 Task: Look for Airbnb options in Denov, Uzbekistan from 12th December, 2023 to 16th December, 2023 for 8 adults. Place can be private room with 8 bedrooms having 8 beds and 8 bathrooms. Property type can be hotel. Amenities needed are: wifi, TV, free parkinig on premises, gym, breakfast.
Action: Mouse moved to (443, 60)
Screenshot: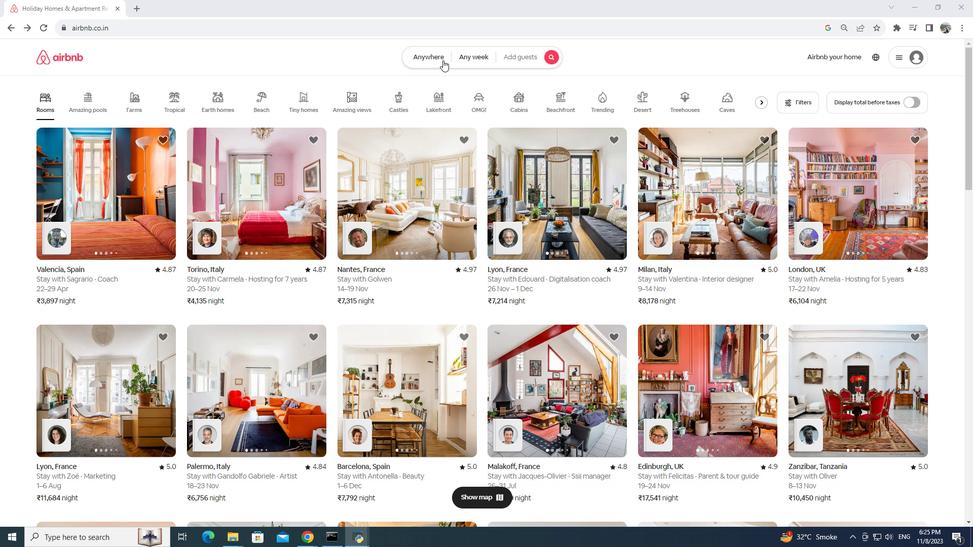 
Action: Mouse pressed left at (443, 60)
Screenshot: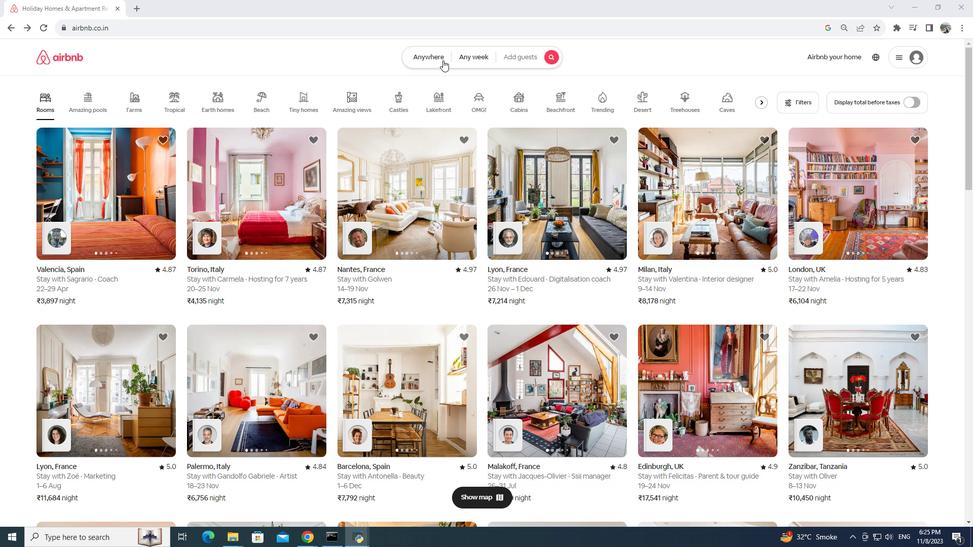 
Action: Mouse moved to (344, 96)
Screenshot: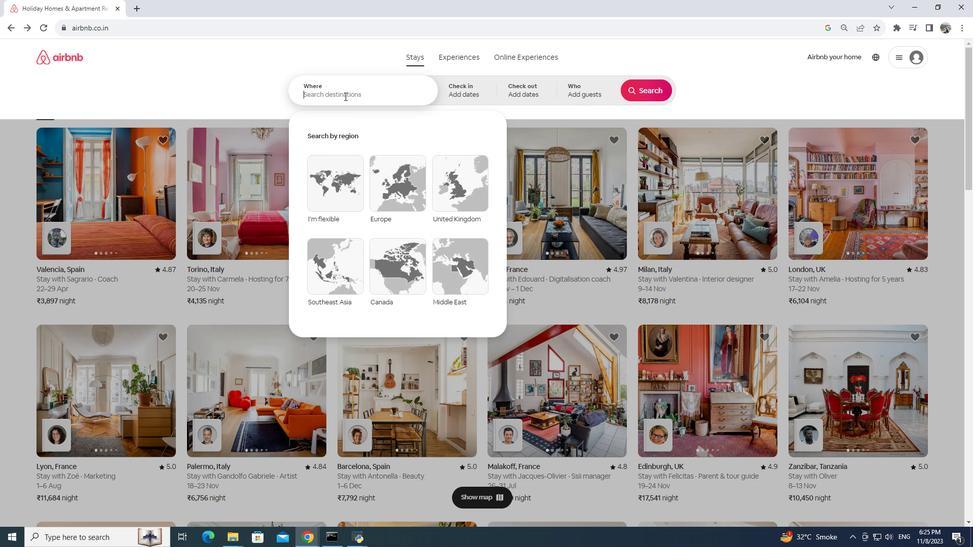 
Action: Mouse pressed left at (344, 96)
Screenshot: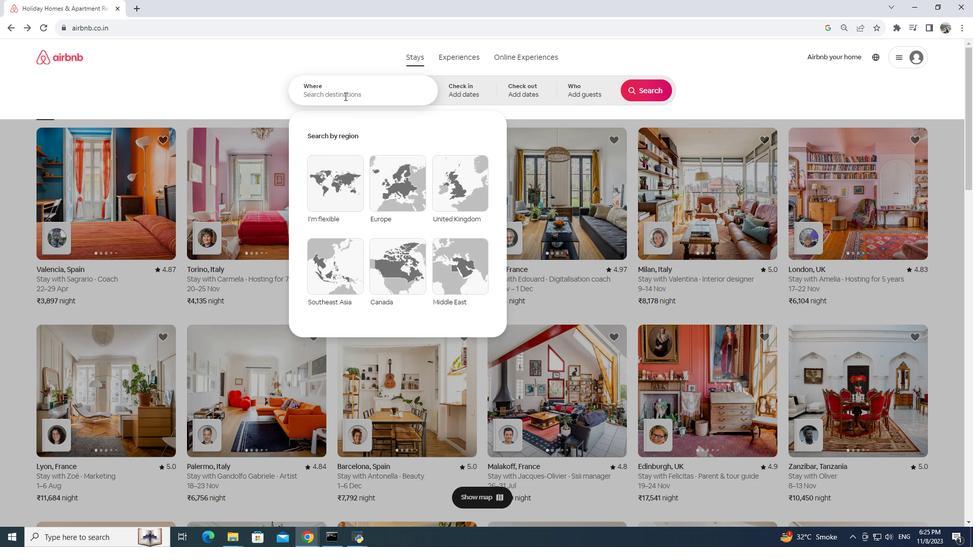 
Action: Mouse moved to (343, 95)
Screenshot: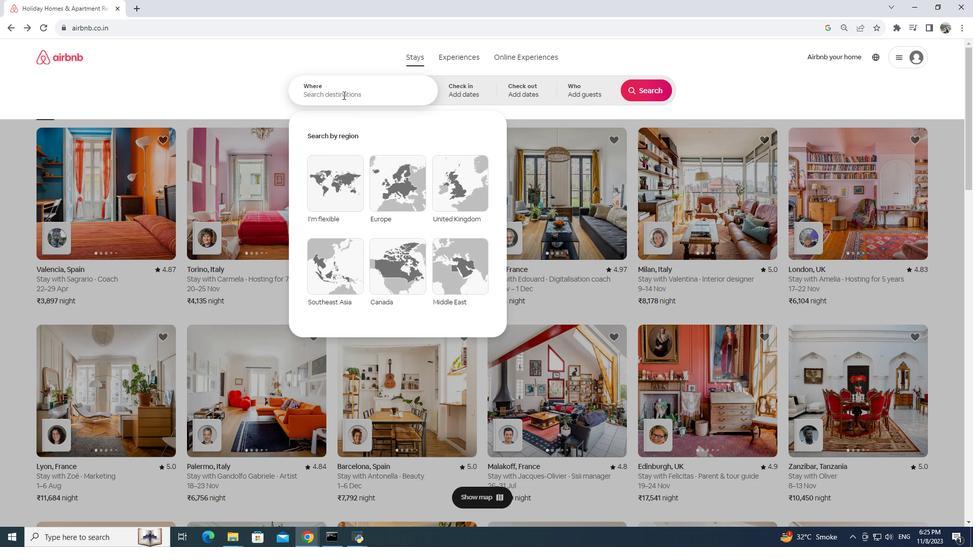 
Action: Key pressed denov,<Key.space>uzd<Key.backspace>bekistan
Screenshot: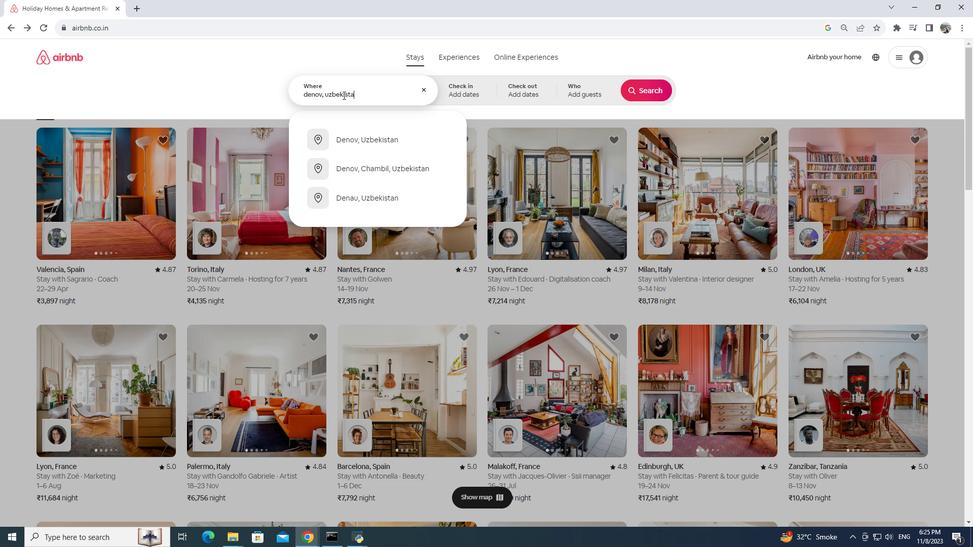 
Action: Mouse moved to (354, 144)
Screenshot: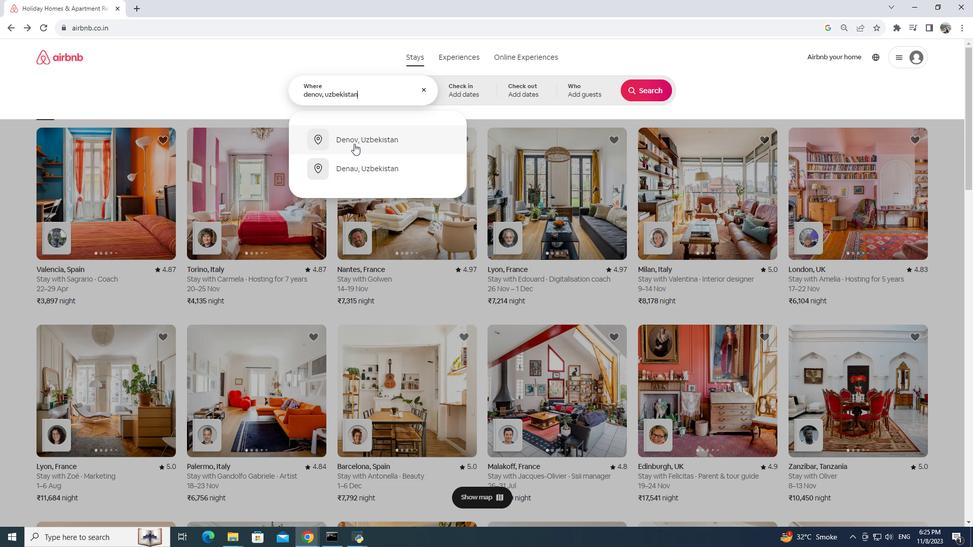 
Action: Mouse pressed left at (354, 144)
Screenshot: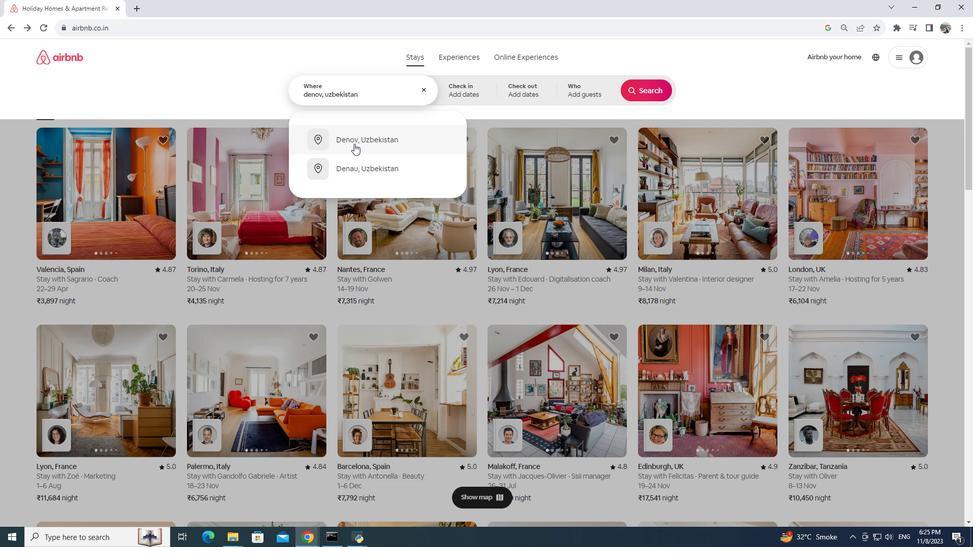 
Action: Mouse moved to (551, 247)
Screenshot: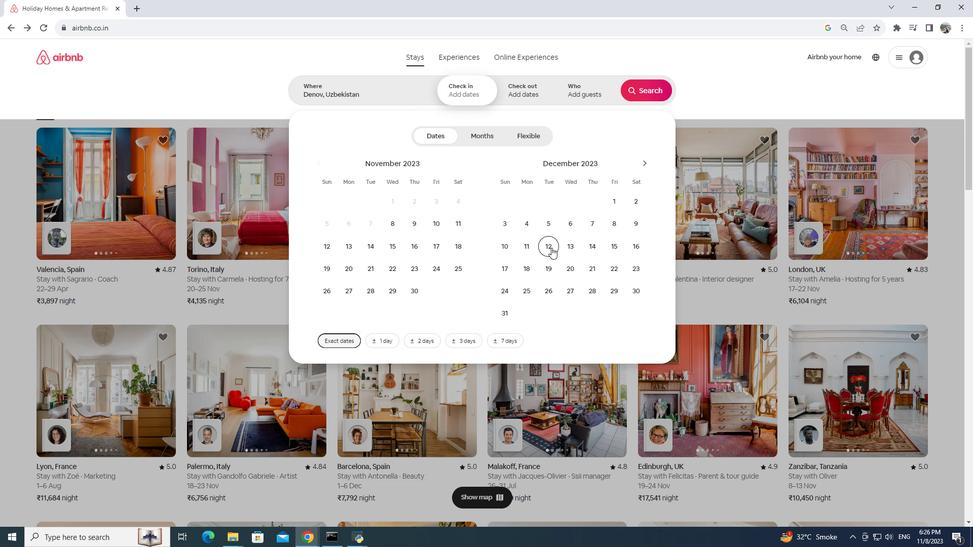 
Action: Mouse pressed left at (551, 247)
Screenshot: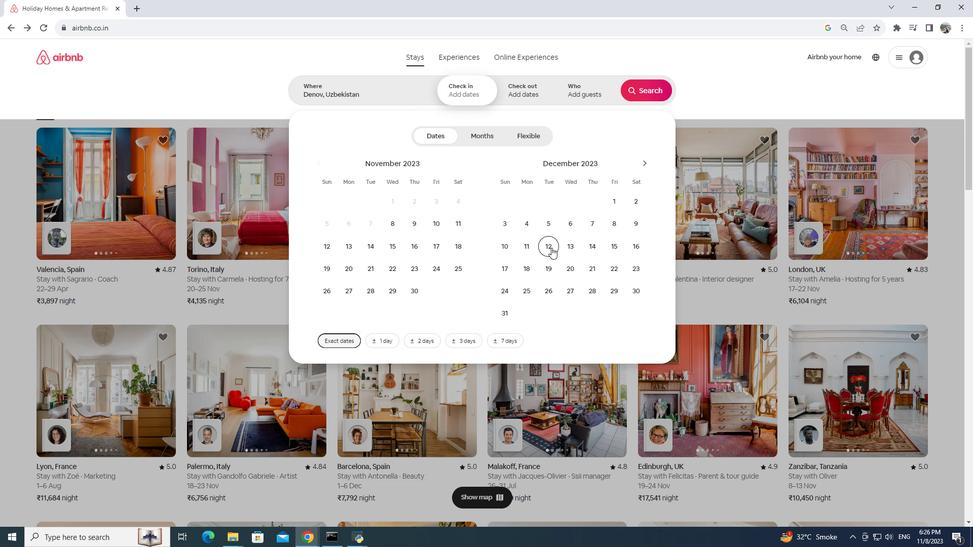 
Action: Mouse moved to (642, 242)
Screenshot: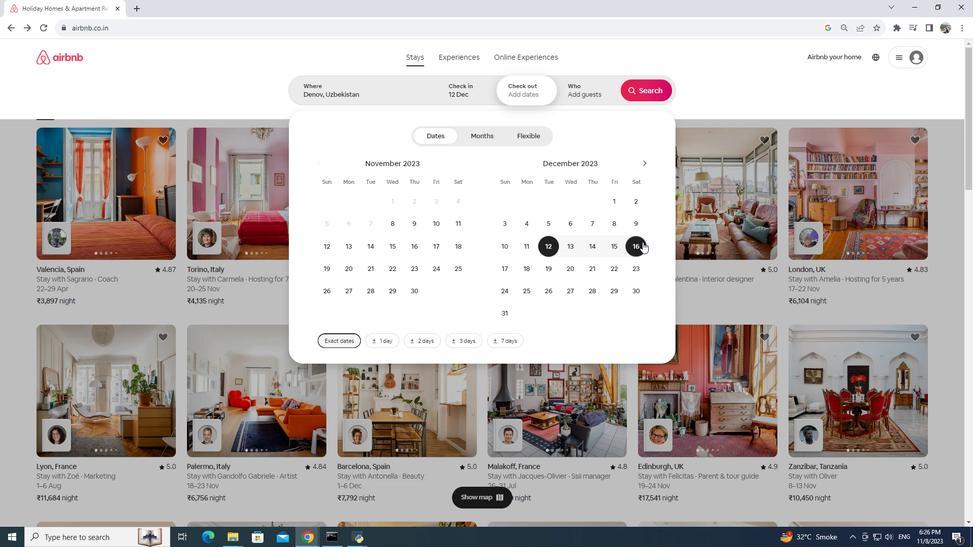 
Action: Mouse pressed left at (642, 242)
Screenshot: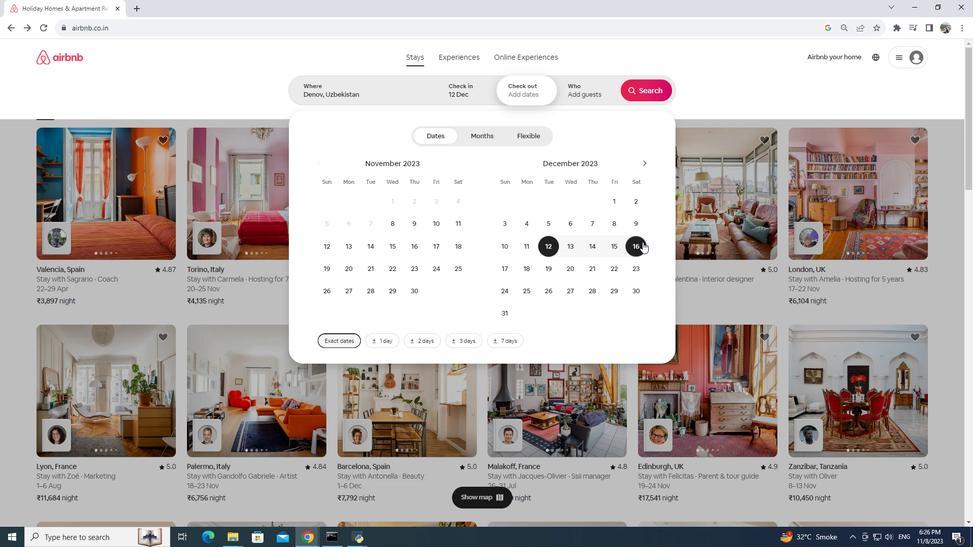 
Action: Mouse moved to (598, 99)
Screenshot: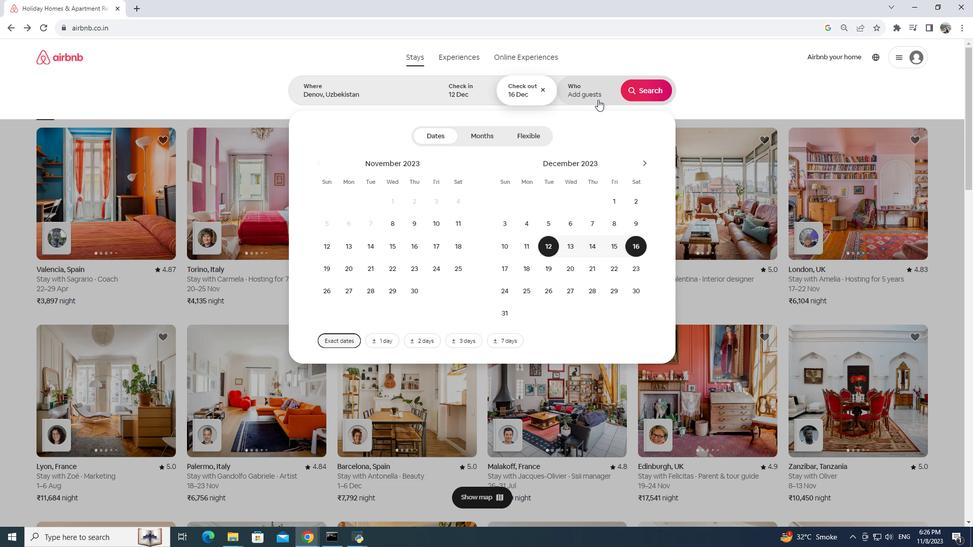 
Action: Mouse pressed left at (598, 99)
Screenshot: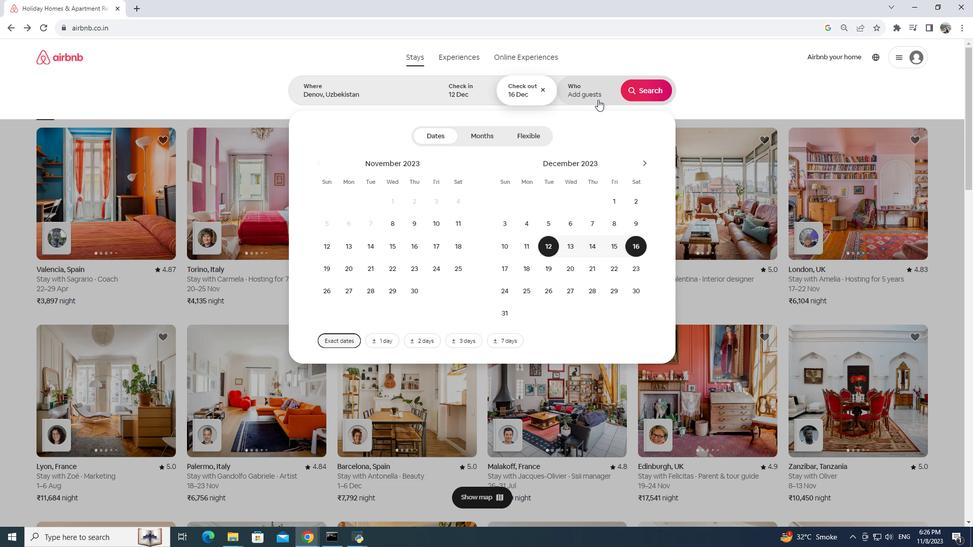 
Action: Mouse moved to (657, 138)
Screenshot: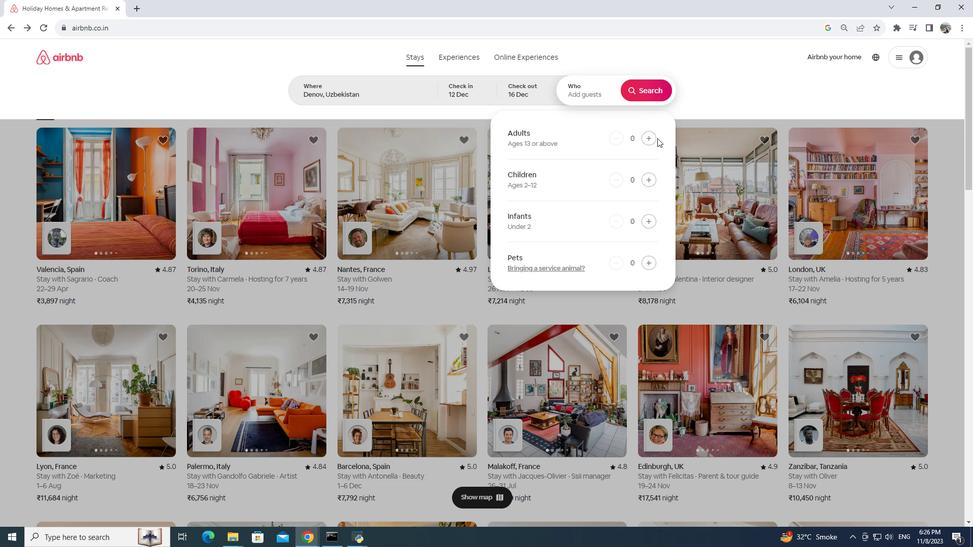 
Action: Mouse pressed left at (657, 138)
Screenshot: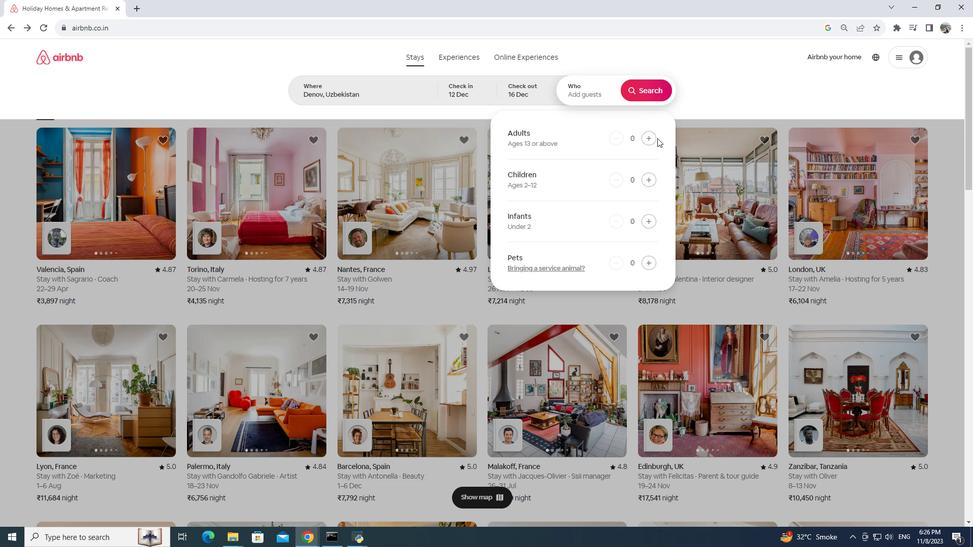 
Action: Mouse pressed left at (657, 138)
Screenshot: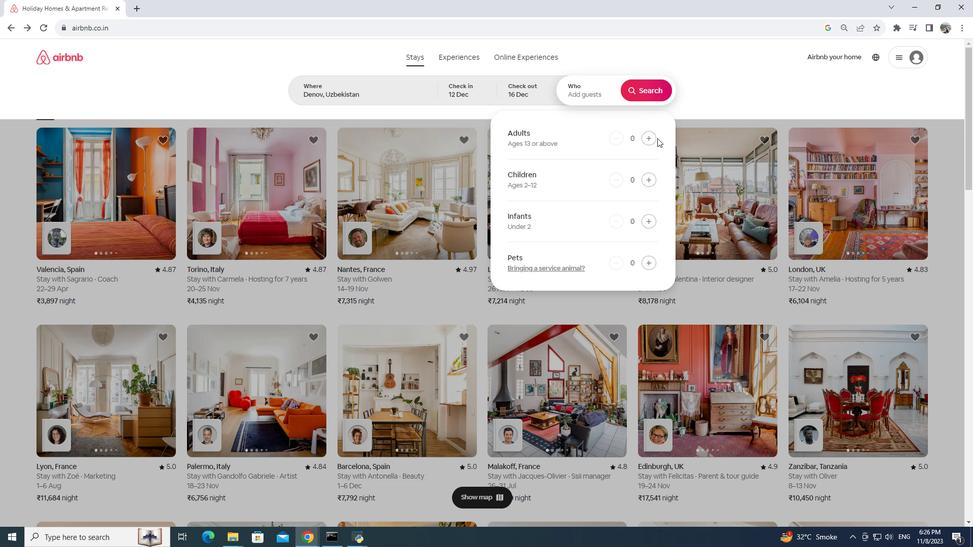 
Action: Mouse moved to (657, 140)
Screenshot: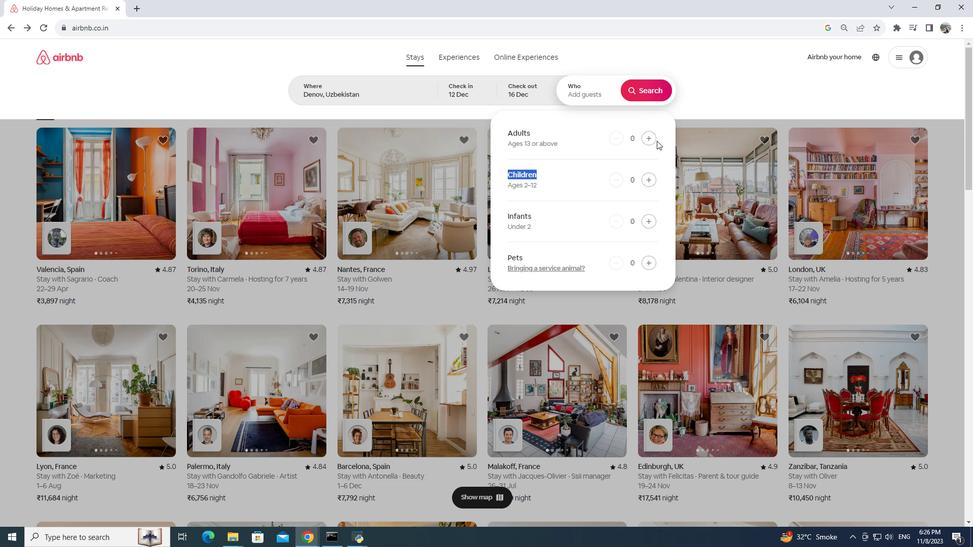 
Action: Mouse pressed left at (657, 140)
Screenshot: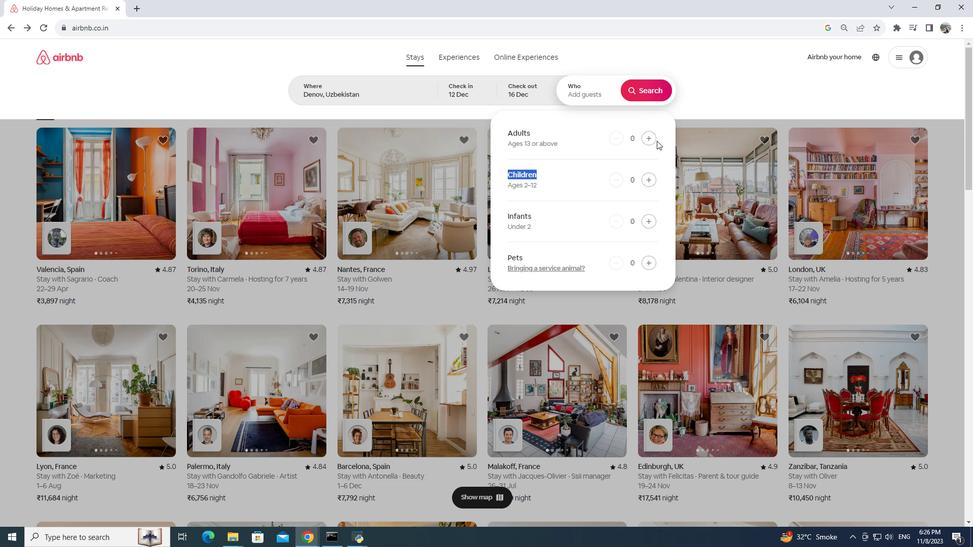 
Action: Mouse moved to (650, 138)
Screenshot: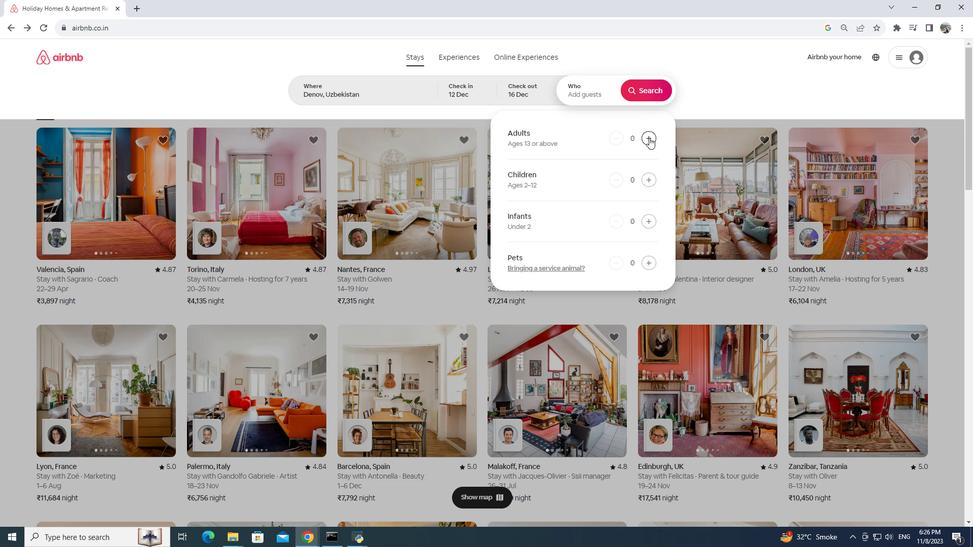 
Action: Mouse pressed left at (650, 138)
Screenshot: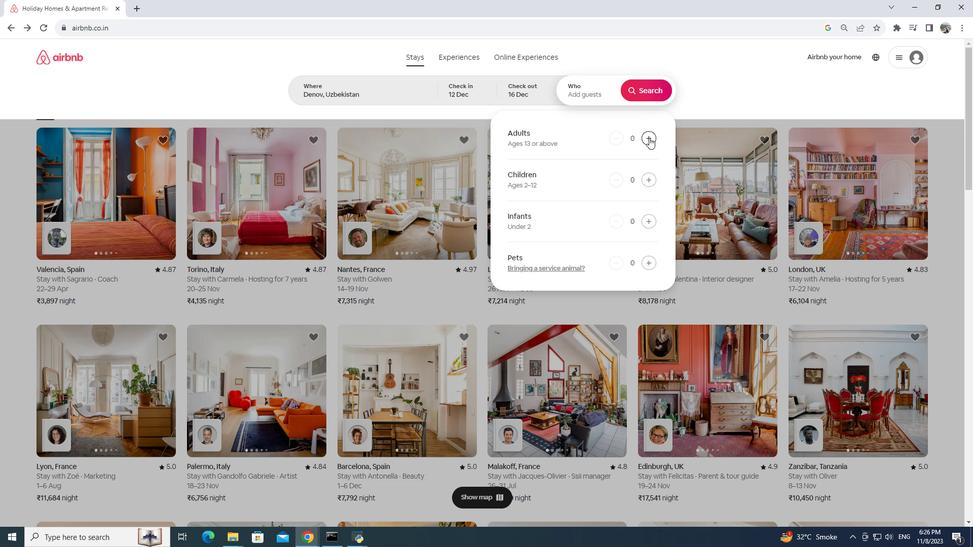
Action: Mouse moved to (649, 137)
Screenshot: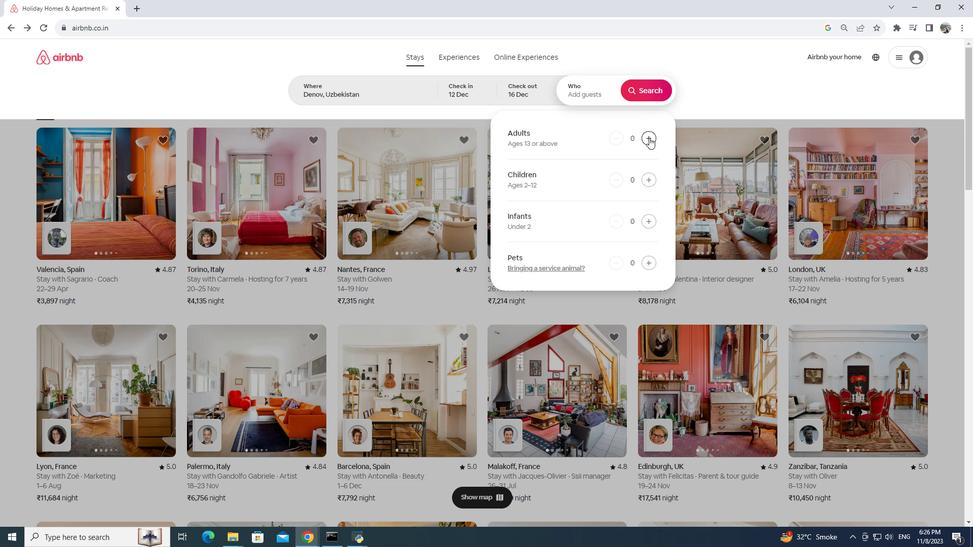 
Action: Mouse pressed left at (649, 137)
Screenshot: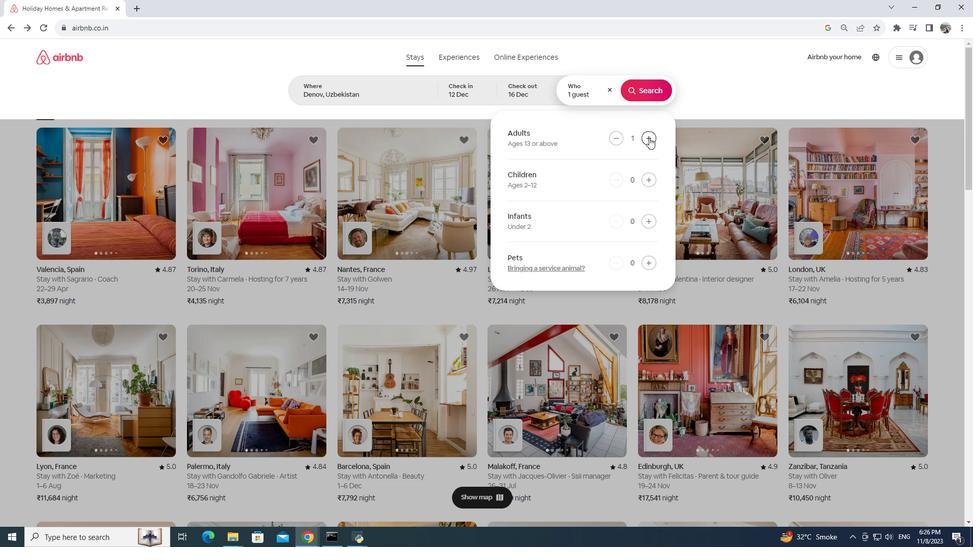 
Action: Mouse moved to (645, 135)
Screenshot: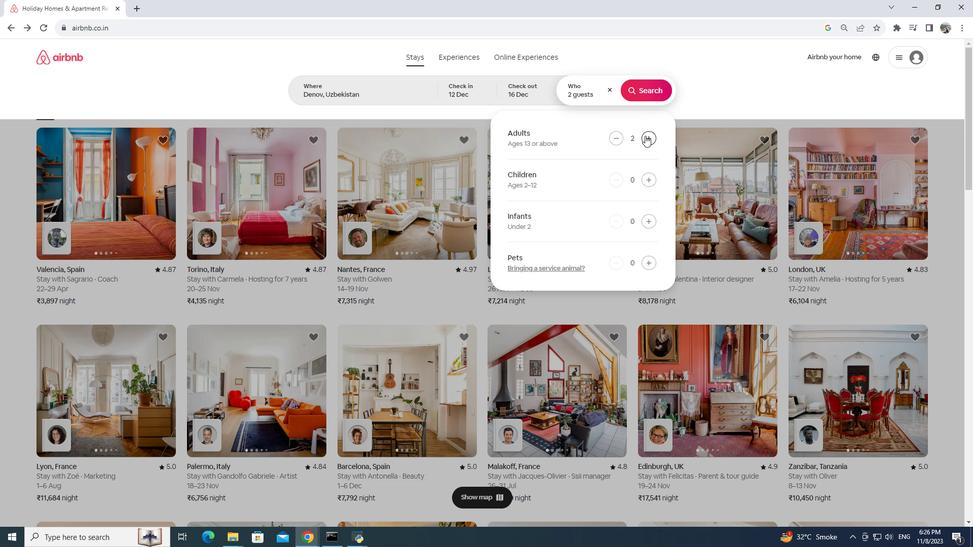 
Action: Mouse pressed left at (645, 135)
Screenshot: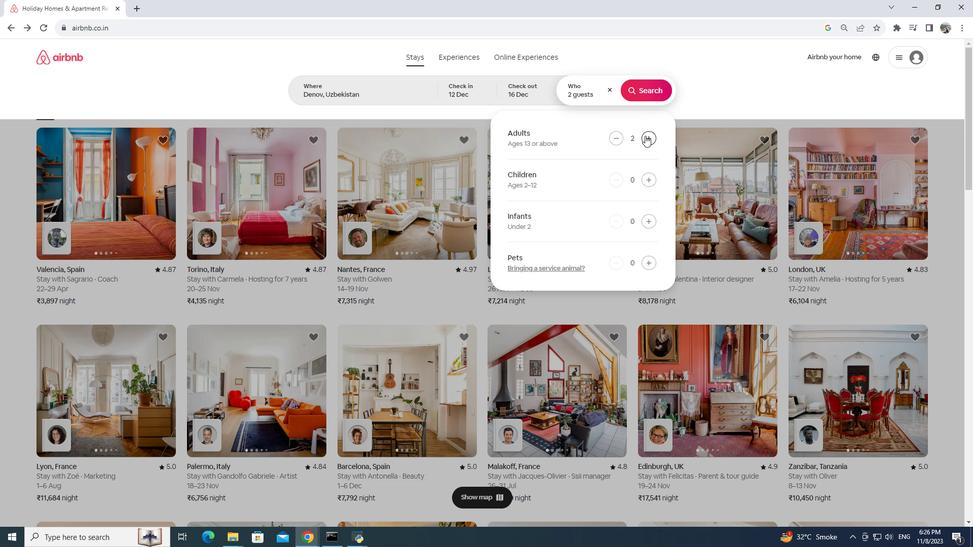 
Action: Mouse moved to (651, 139)
Screenshot: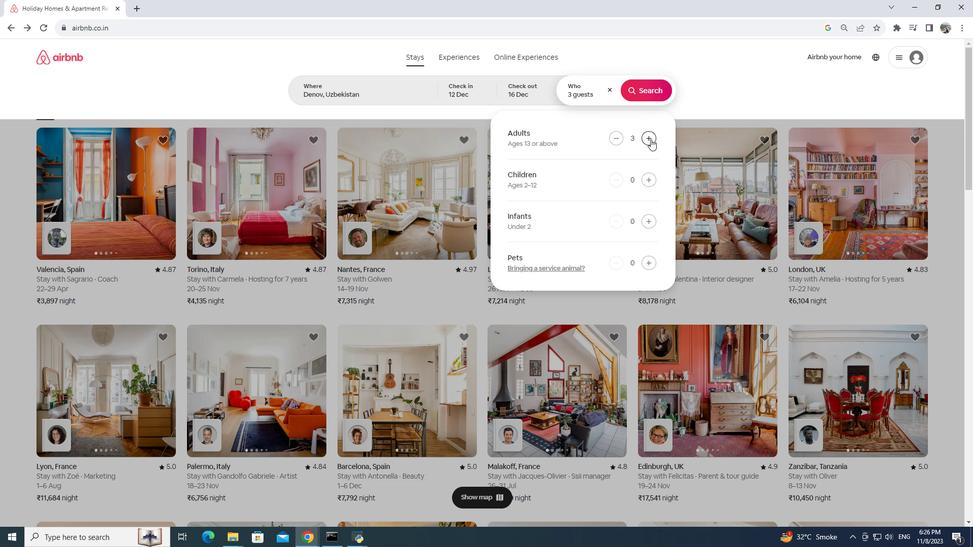 
Action: Mouse pressed left at (651, 139)
Screenshot: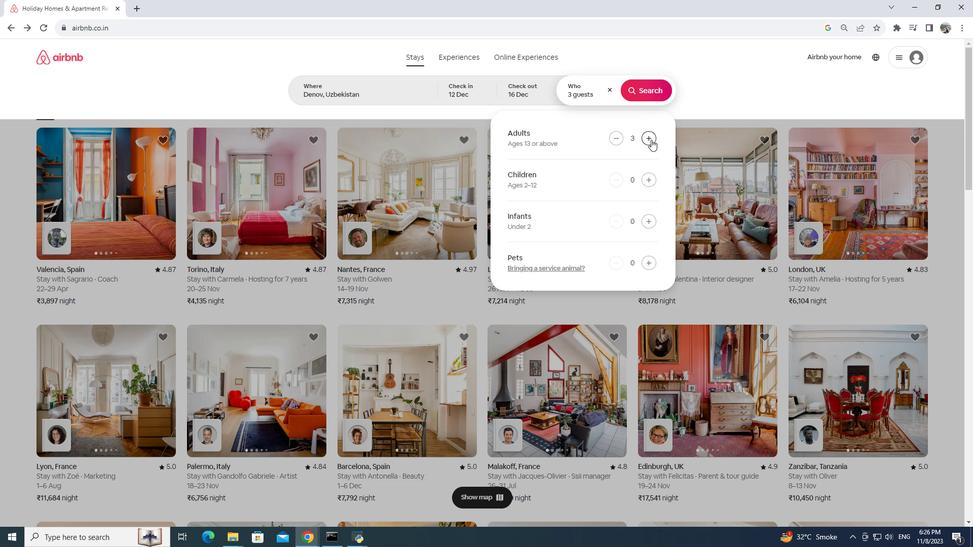 
Action: Mouse moved to (651, 139)
Screenshot: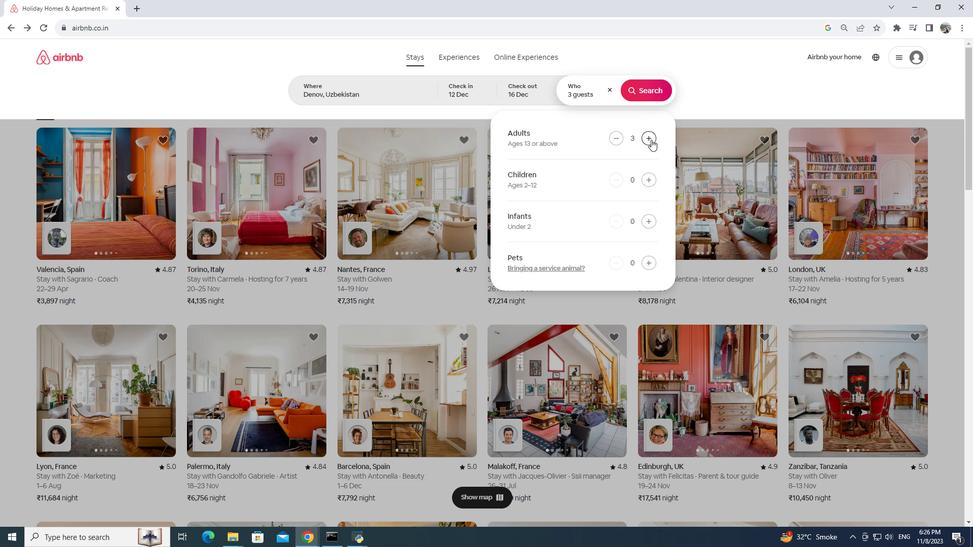 
Action: Mouse pressed left at (651, 139)
Screenshot: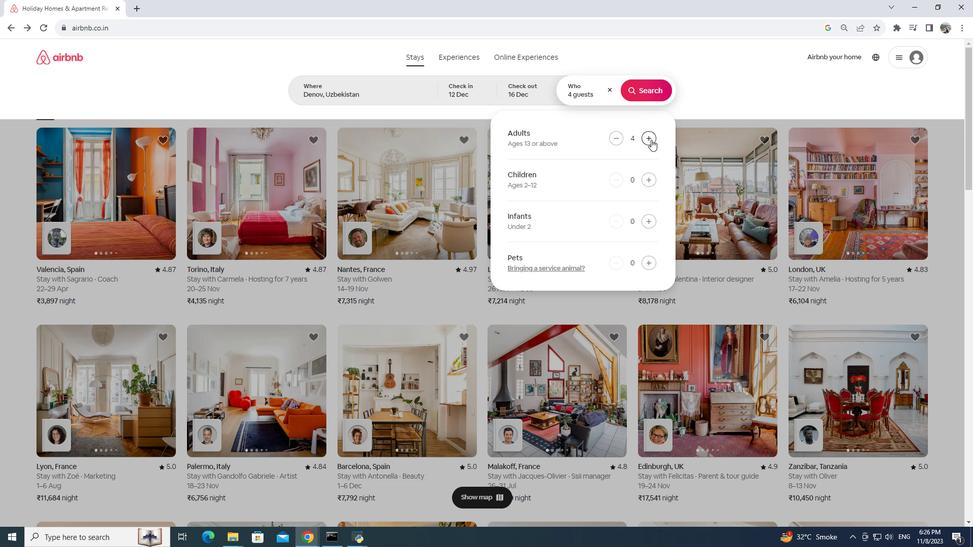 
Action: Mouse pressed left at (651, 139)
Screenshot: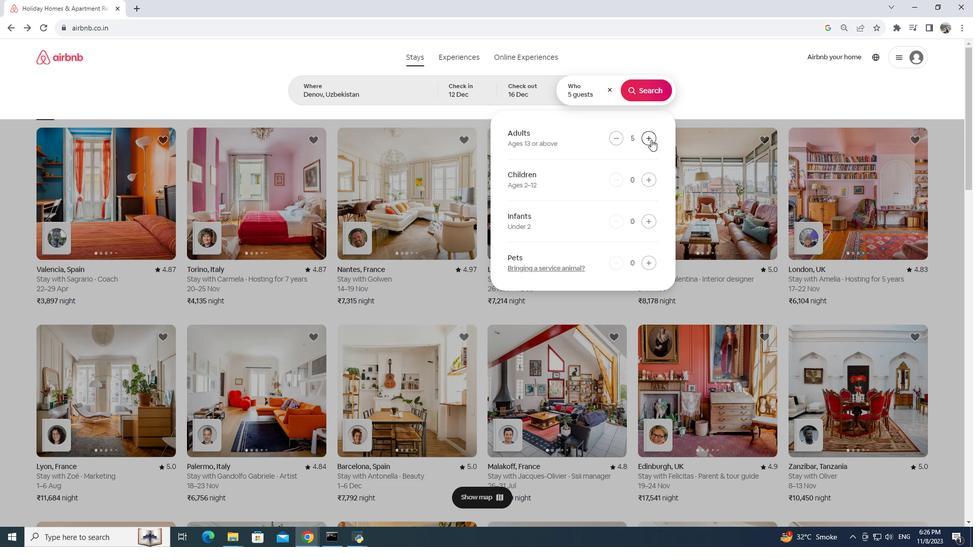 
Action: Mouse pressed left at (651, 139)
Screenshot: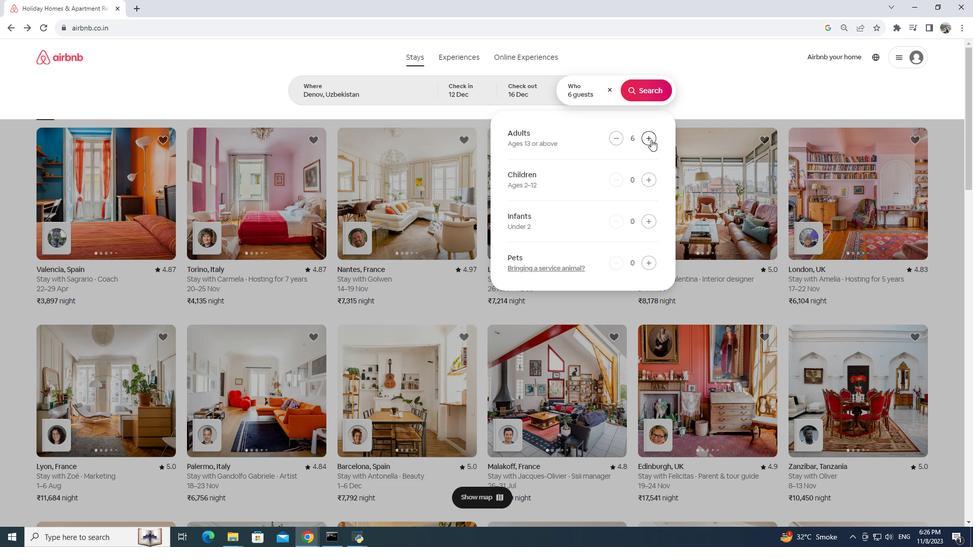 
Action: Mouse pressed left at (651, 139)
Screenshot: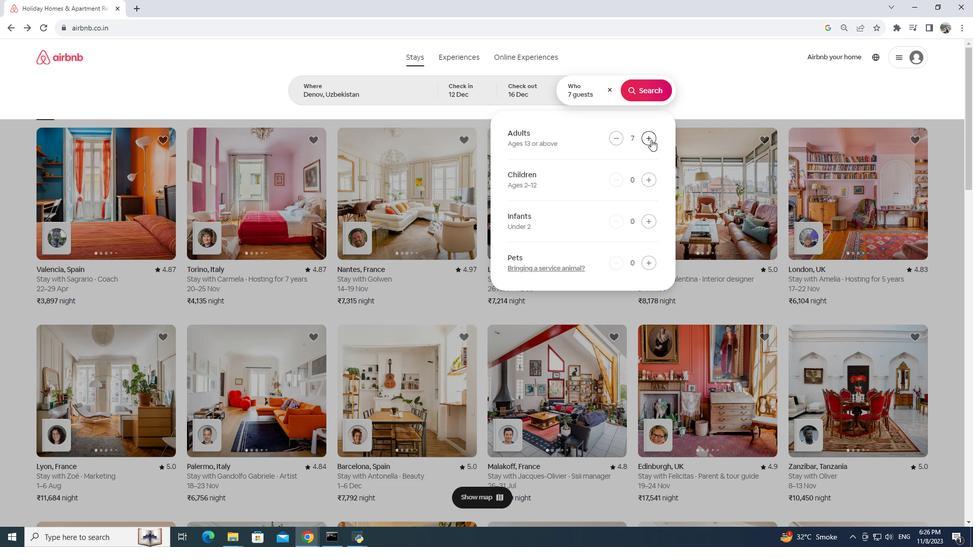 
Action: Mouse pressed left at (651, 139)
Screenshot: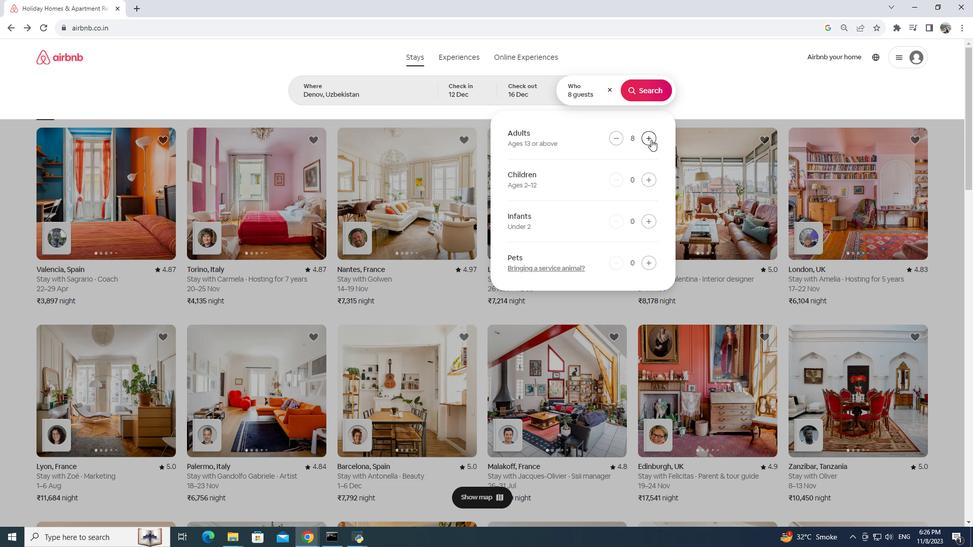 
Action: Mouse pressed left at (651, 139)
Screenshot: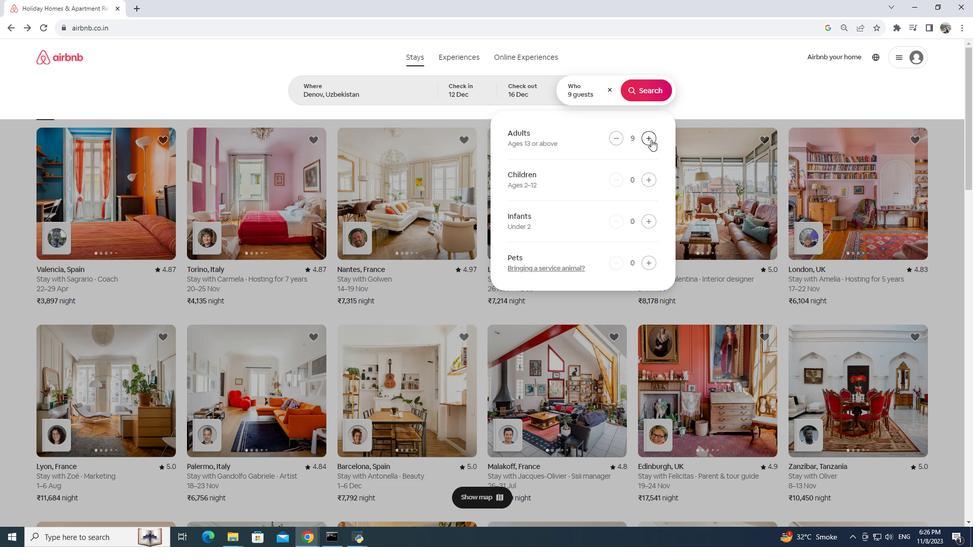 
Action: Mouse moved to (620, 140)
Screenshot: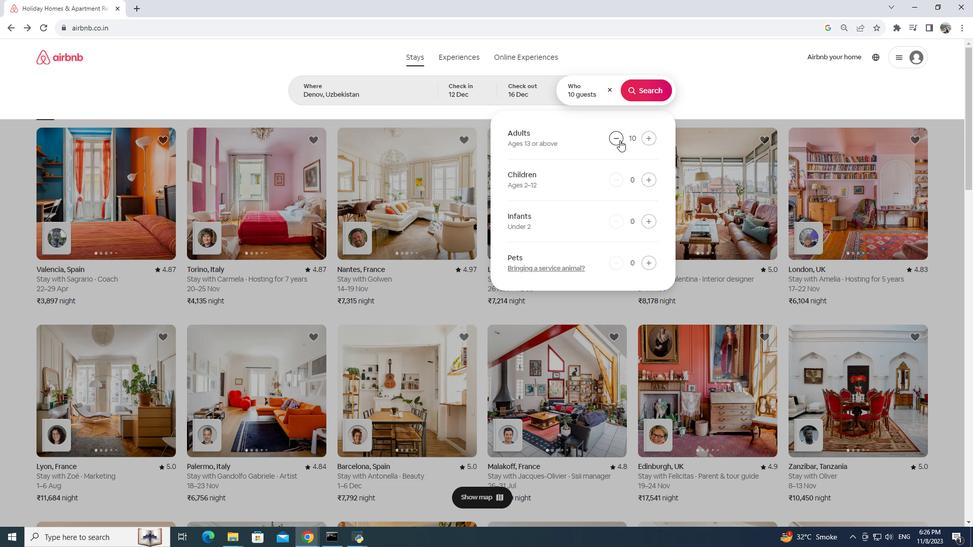 
Action: Mouse pressed left at (620, 140)
Screenshot: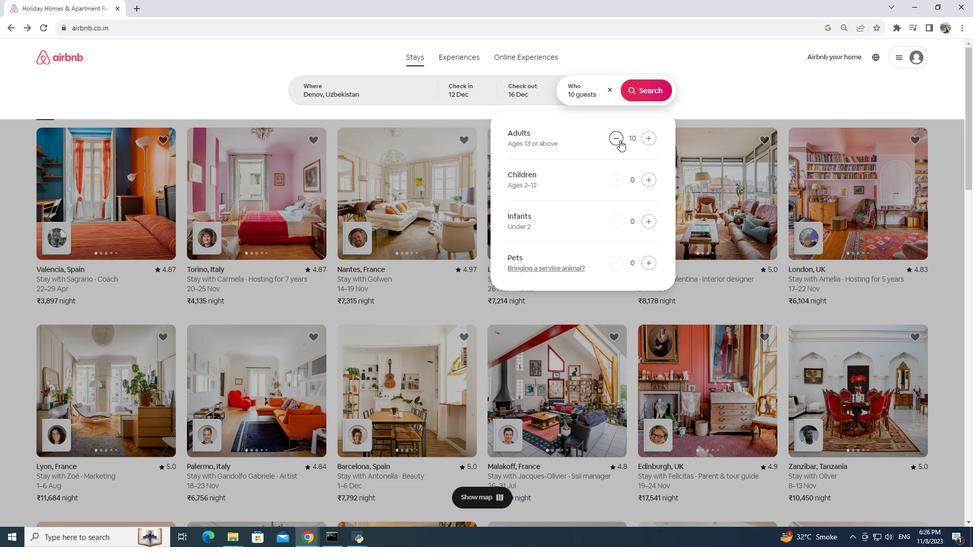 
Action: Mouse pressed left at (620, 140)
Screenshot: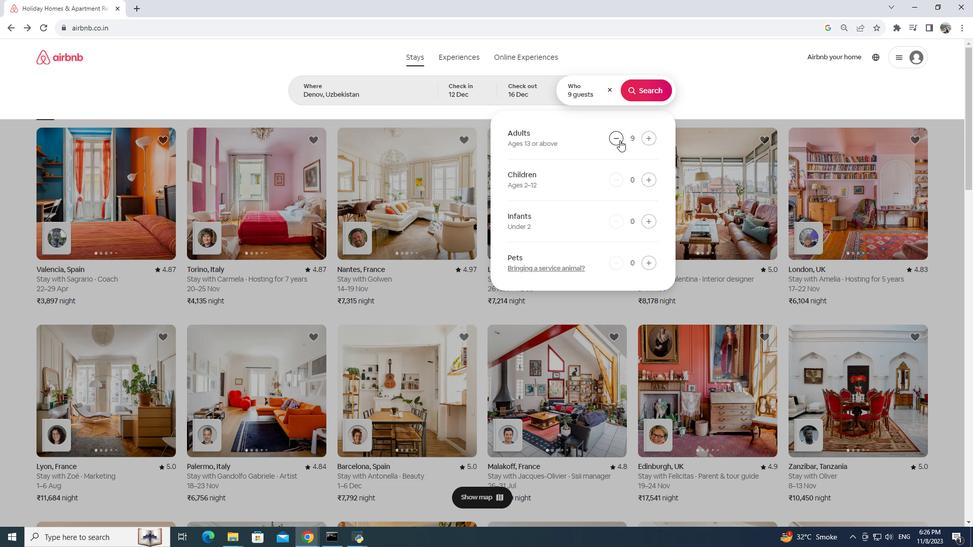 
Action: Mouse moved to (620, 140)
Screenshot: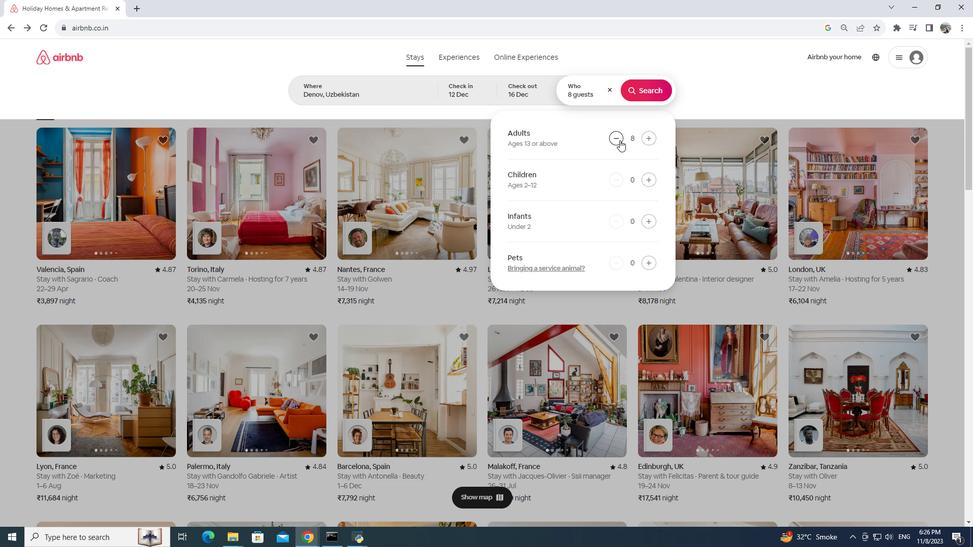 
Action: Mouse pressed left at (620, 140)
Screenshot: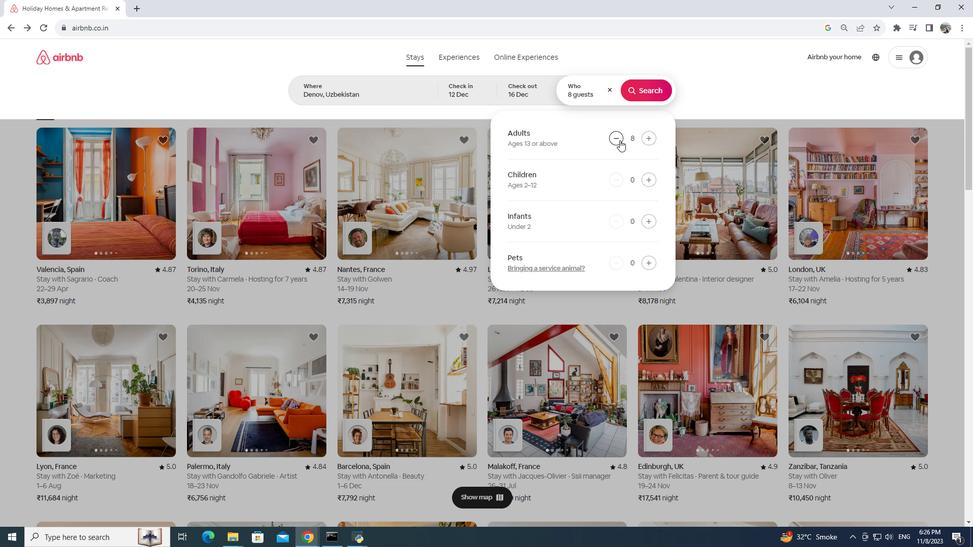 
Action: Mouse moved to (649, 138)
Screenshot: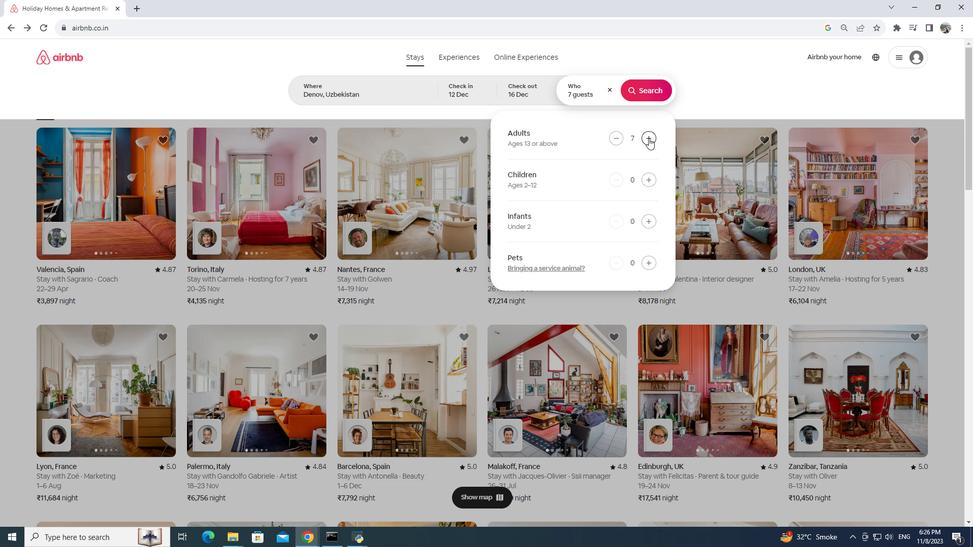 
Action: Mouse pressed left at (649, 138)
Screenshot: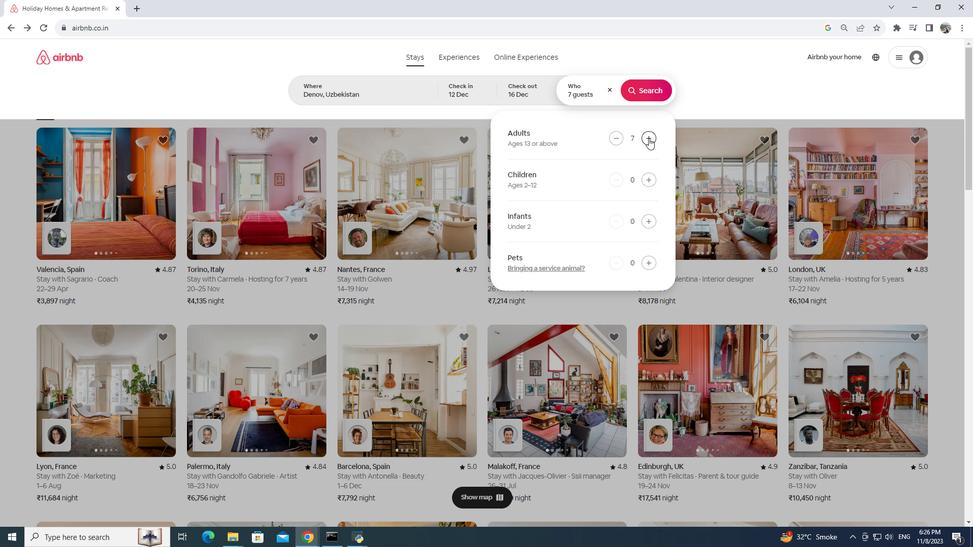 
Action: Mouse moved to (641, 88)
Screenshot: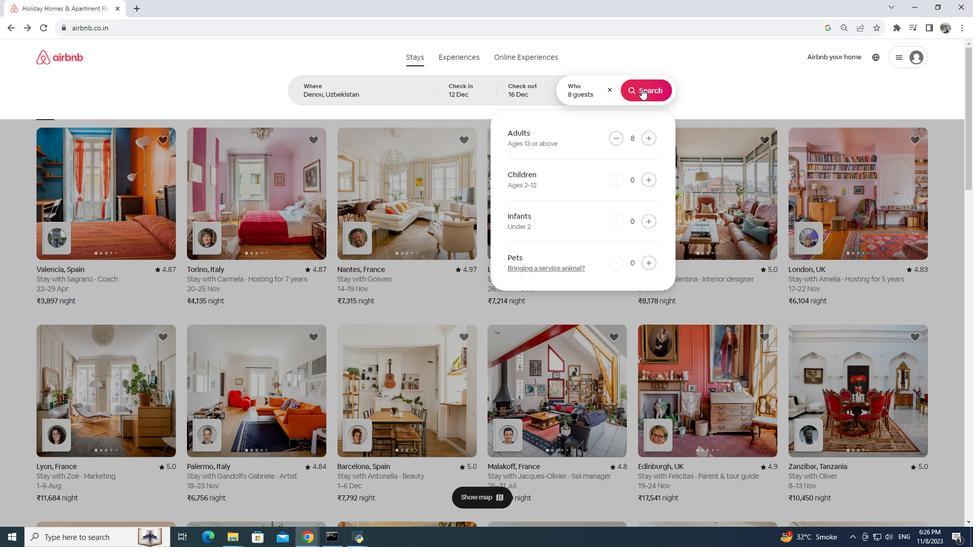 
Action: Mouse pressed left at (641, 88)
Screenshot: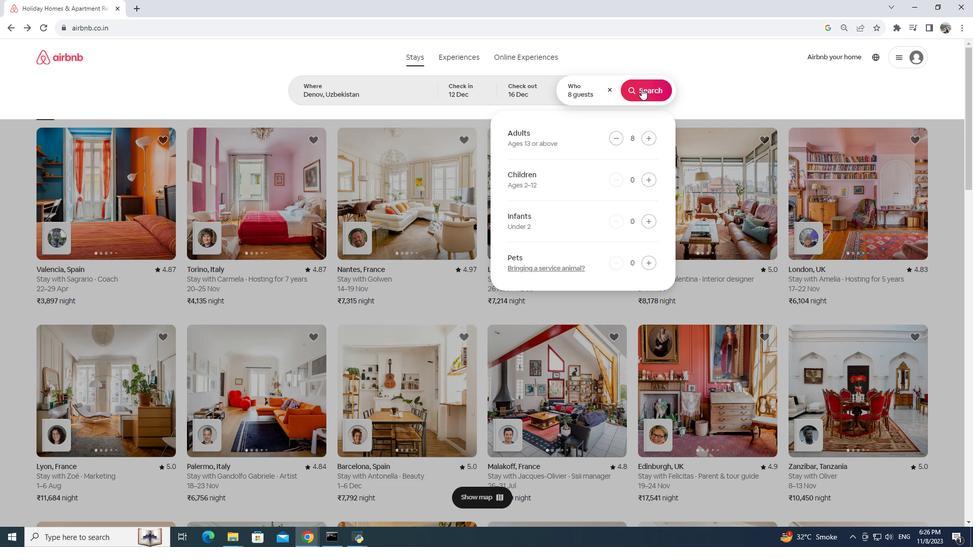 
Action: Mouse moved to (818, 93)
Screenshot: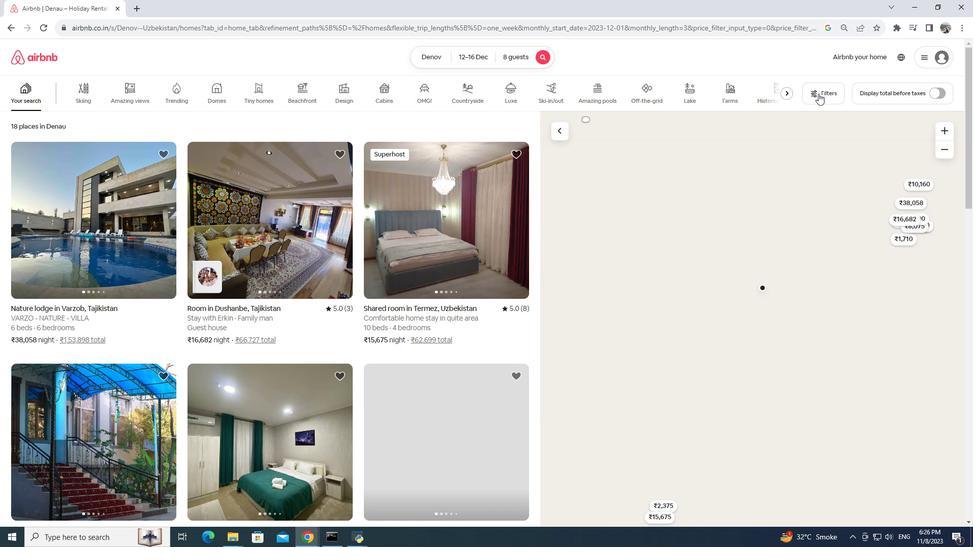
Action: Mouse pressed left at (818, 93)
Screenshot: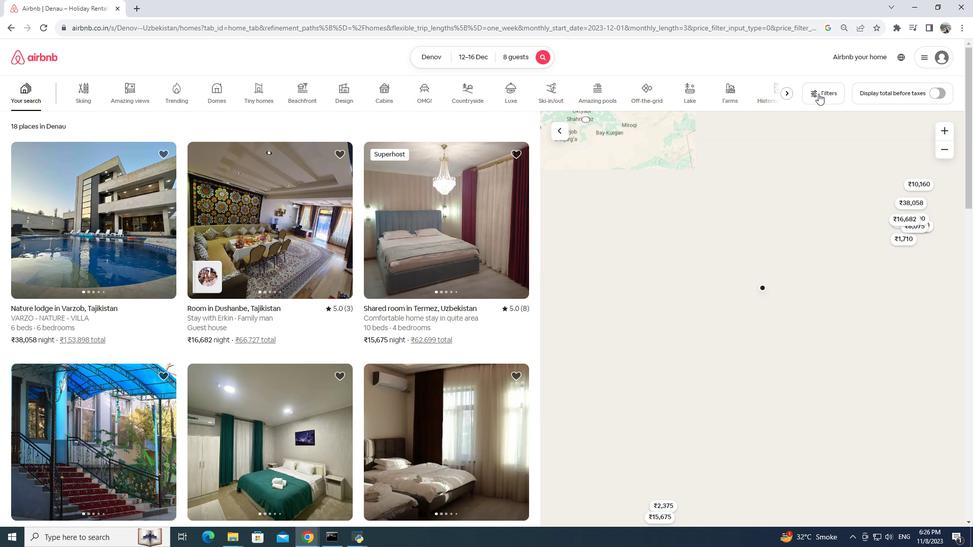 
Action: Mouse moved to (589, 254)
Screenshot: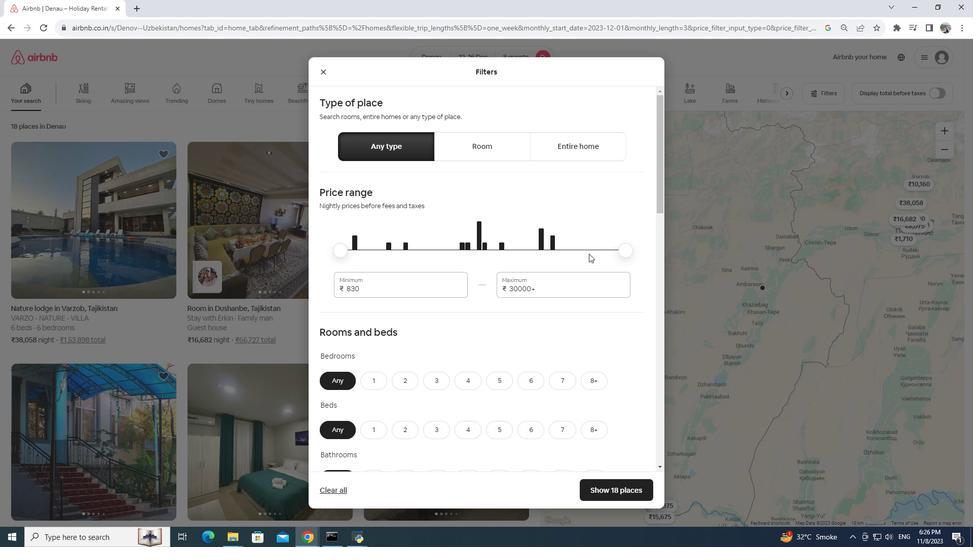 
Action: Mouse scrolled (589, 253) with delta (0, 0)
Screenshot: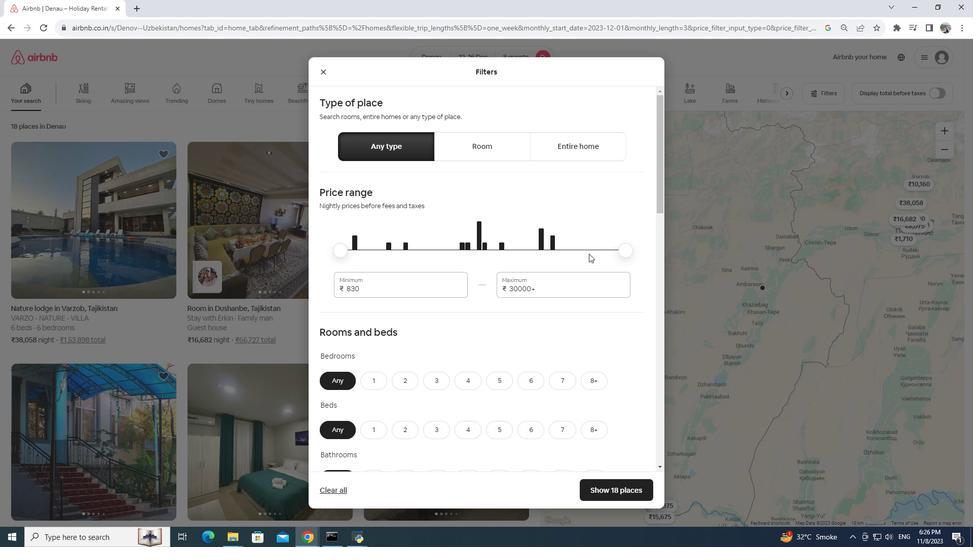 
Action: Mouse moved to (591, 256)
Screenshot: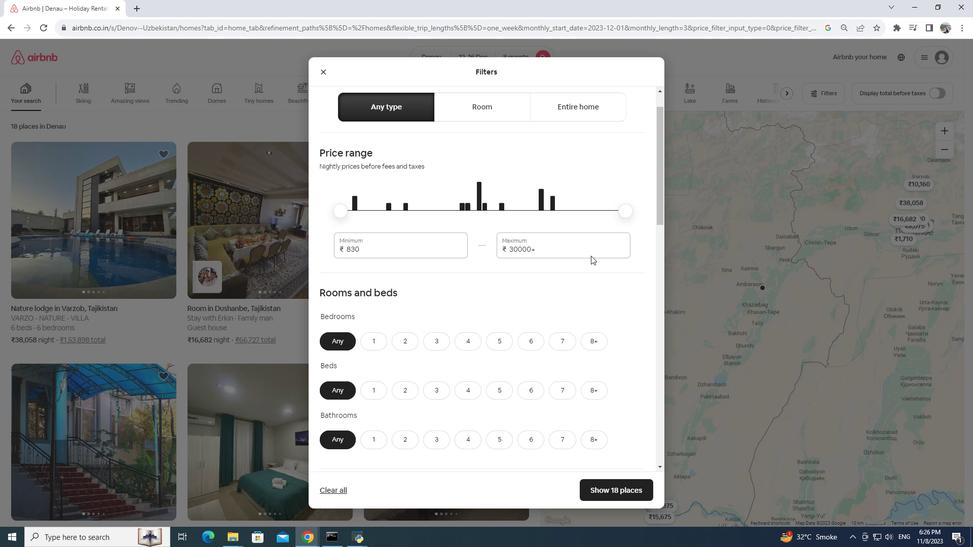 
Action: Mouse scrolled (591, 255) with delta (0, 0)
Screenshot: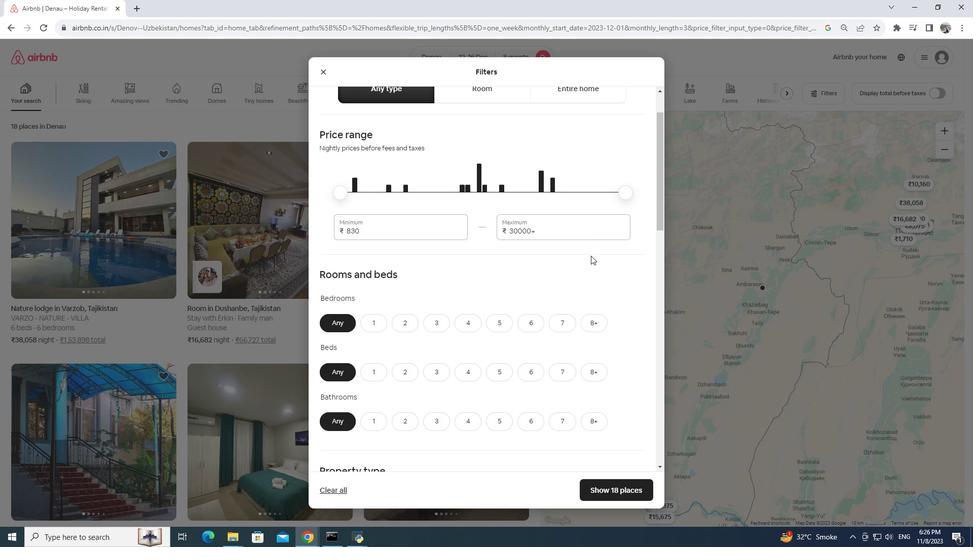 
Action: Mouse moved to (598, 276)
Screenshot: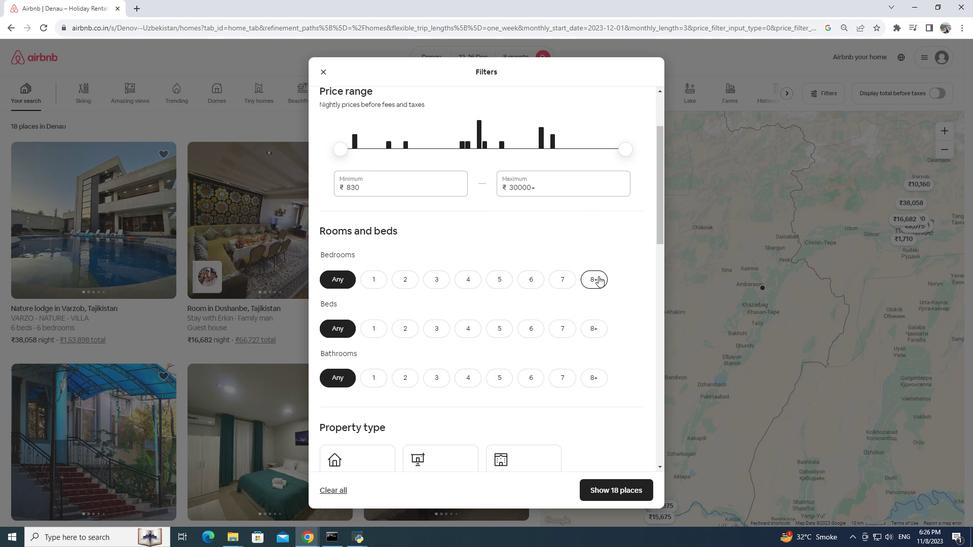 
Action: Mouse pressed left at (598, 276)
Screenshot: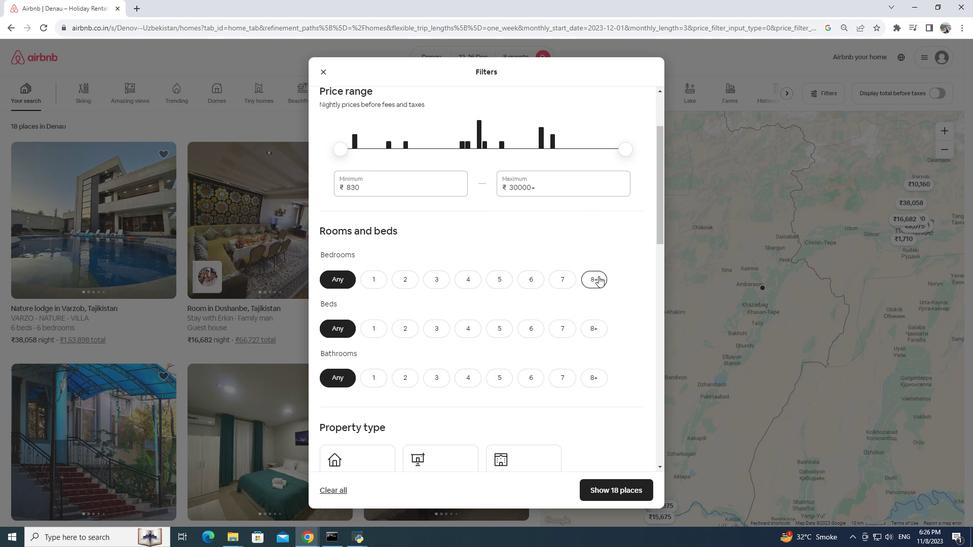
Action: Mouse moved to (595, 327)
Screenshot: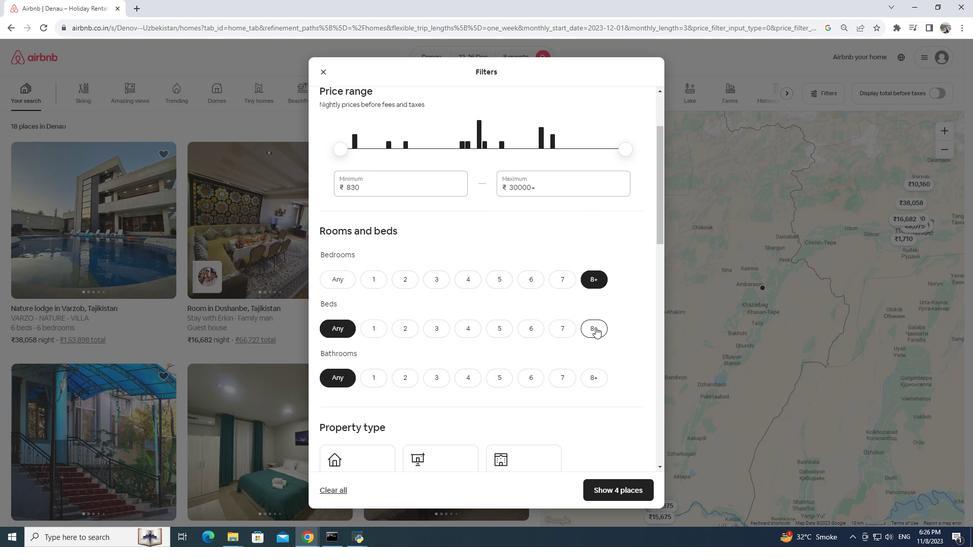 
Action: Mouse pressed left at (595, 327)
Screenshot: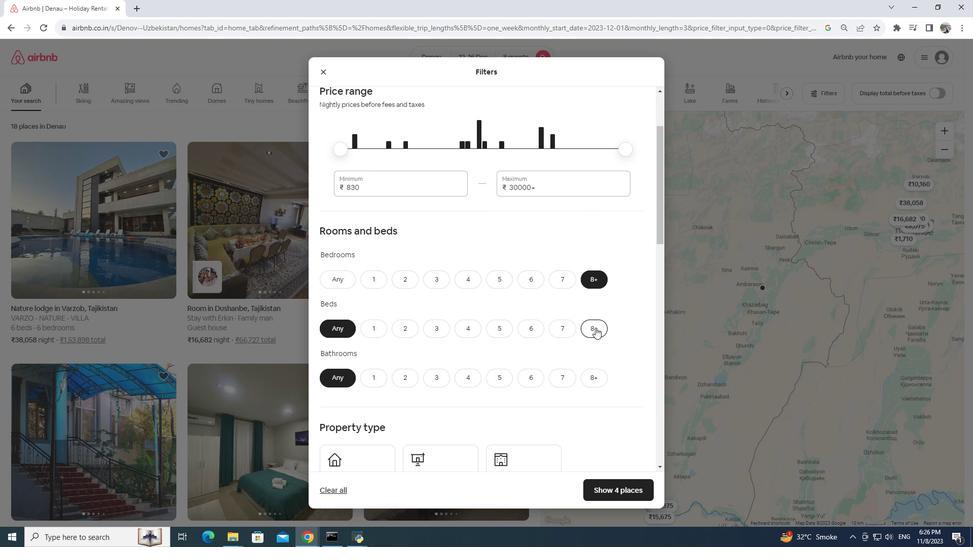 
Action: Mouse moved to (591, 368)
Screenshot: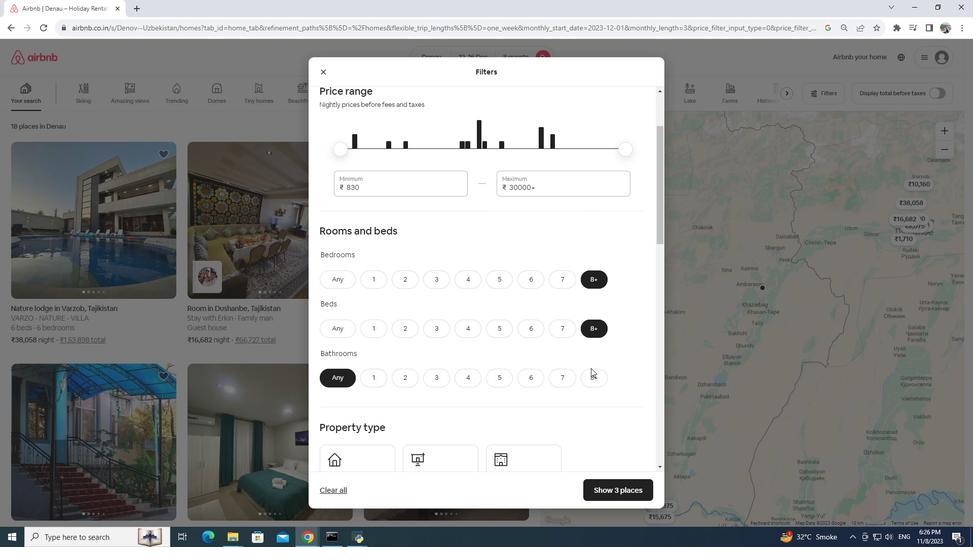 
Action: Mouse pressed left at (591, 368)
Screenshot: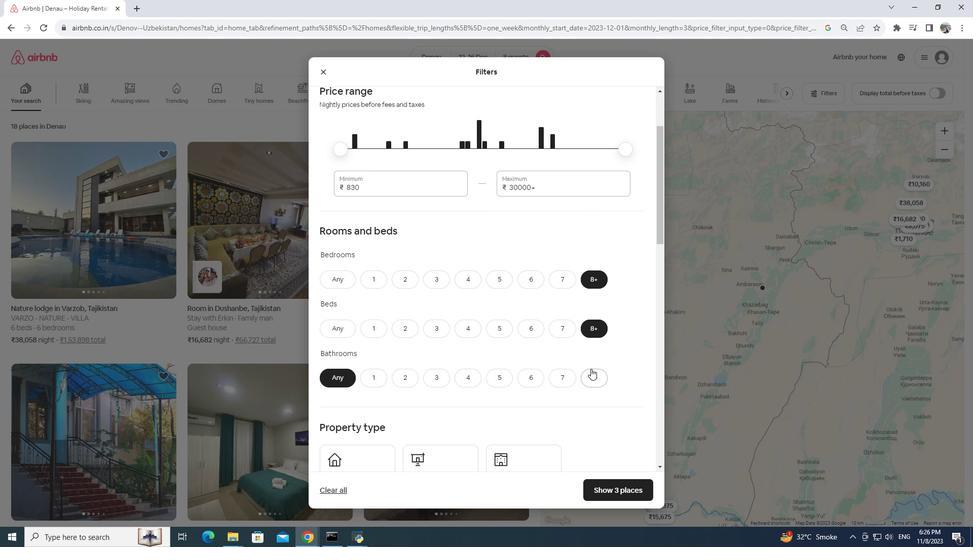 
Action: Mouse moved to (596, 377)
Screenshot: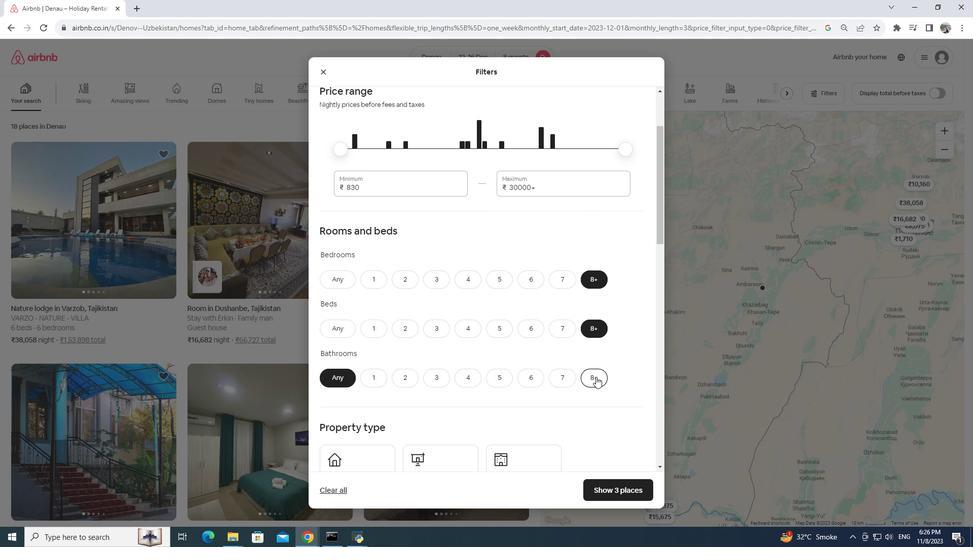
Action: Mouse pressed left at (596, 377)
Screenshot: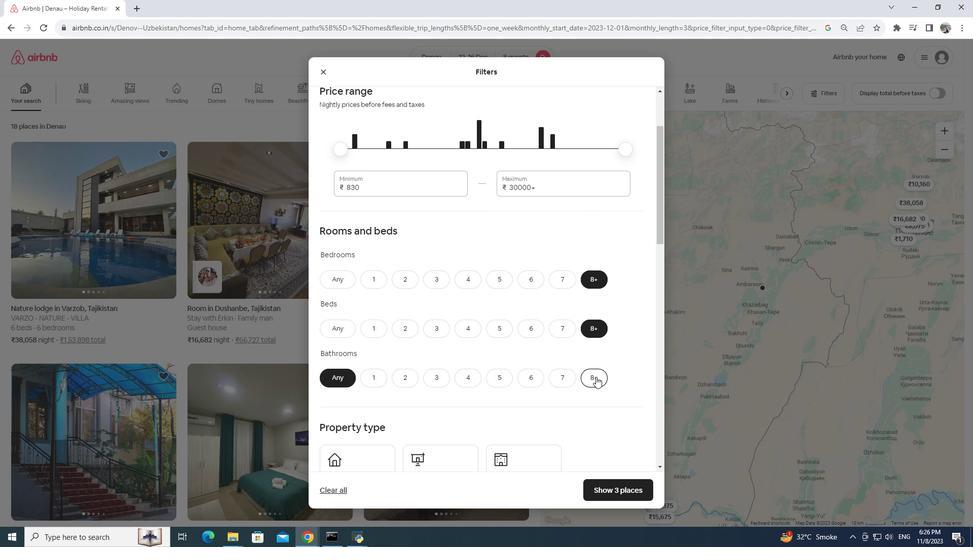 
Action: Mouse moved to (583, 364)
Screenshot: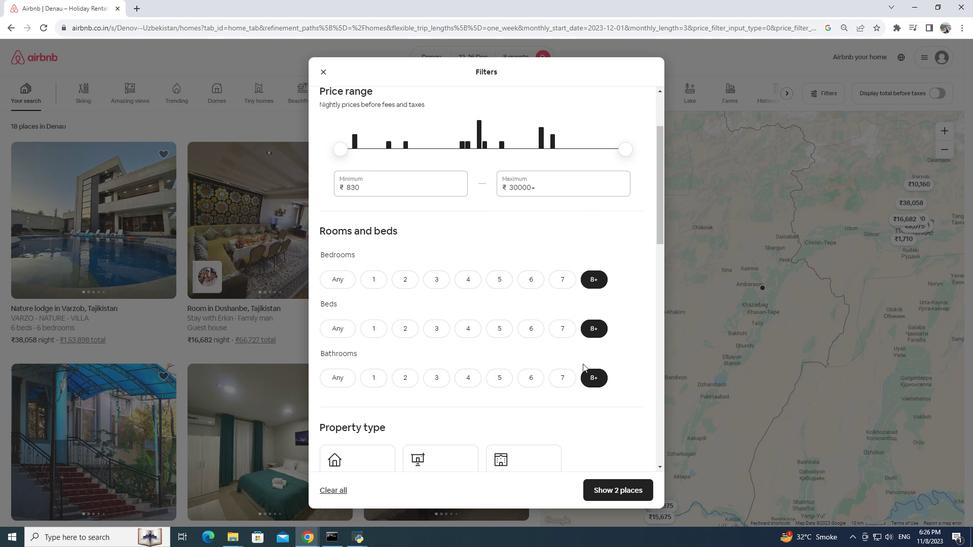 
Action: Mouse scrolled (583, 363) with delta (0, 0)
Screenshot: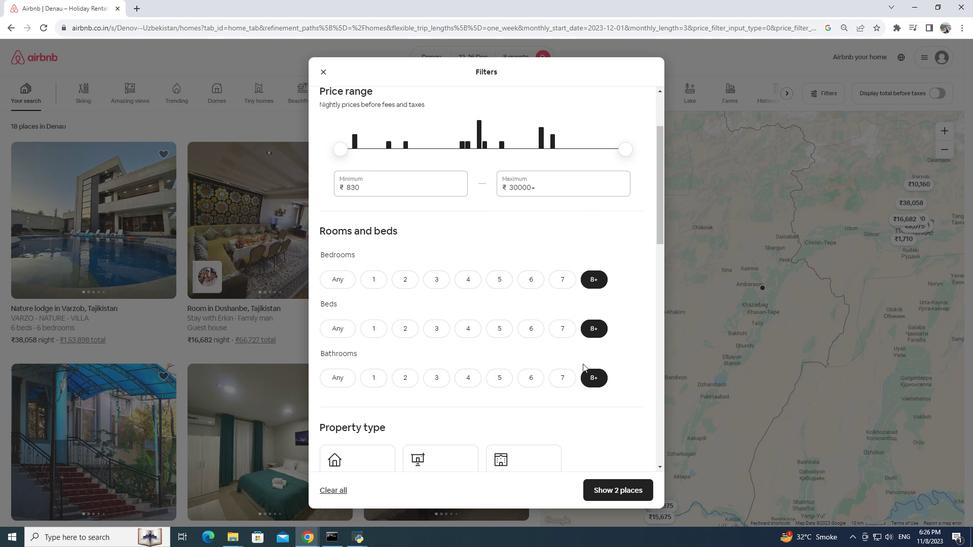 
Action: Mouse scrolled (583, 363) with delta (0, 0)
Screenshot: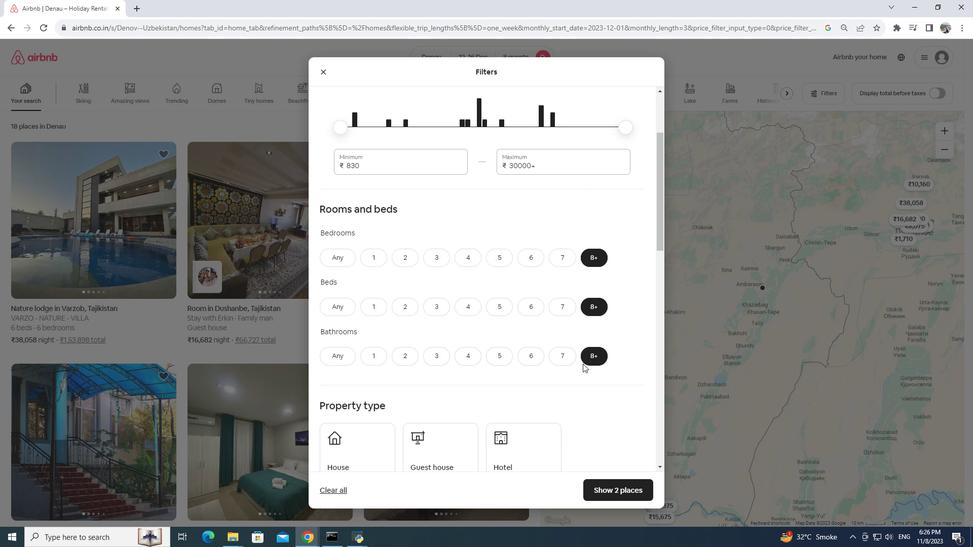 
Action: Mouse scrolled (583, 363) with delta (0, 0)
Screenshot: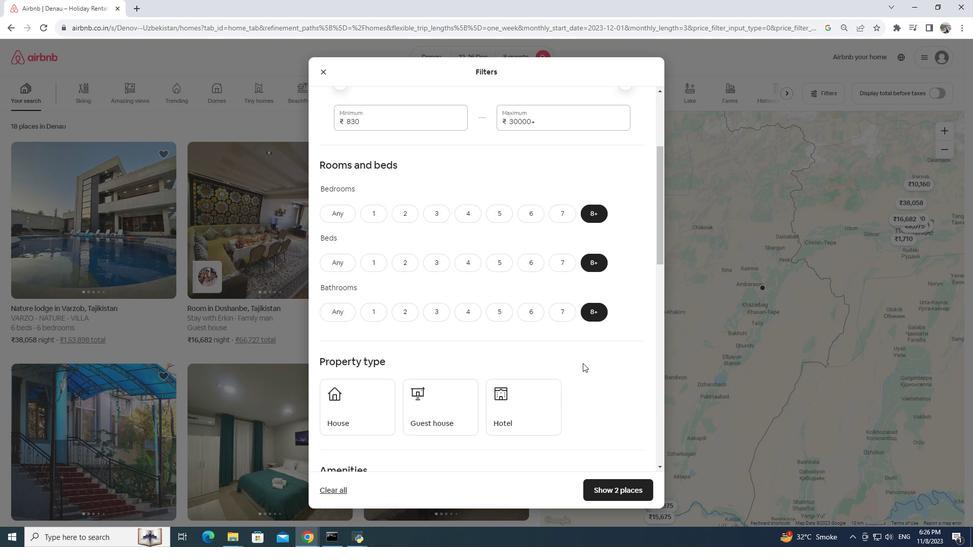
Action: Mouse moved to (581, 356)
Screenshot: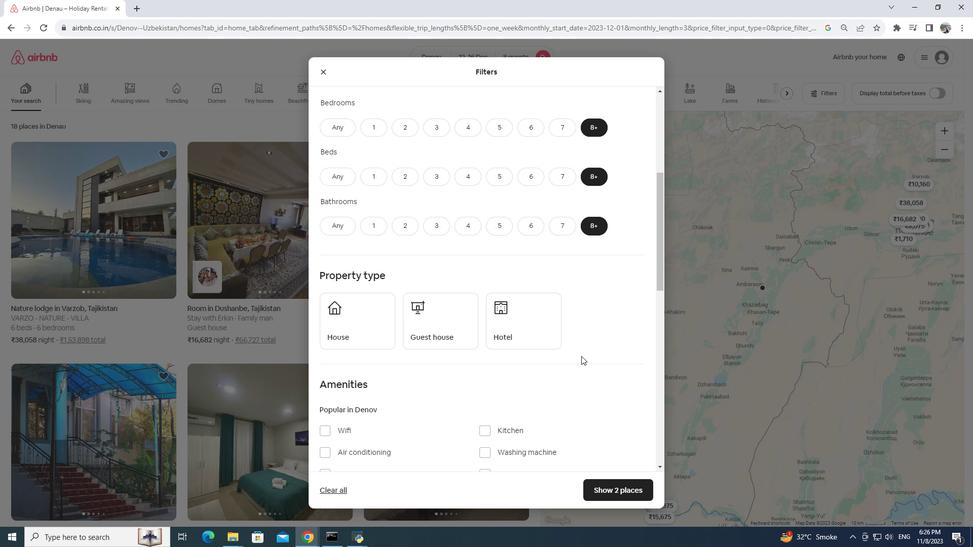 
Action: Mouse scrolled (581, 355) with delta (0, 0)
Screenshot: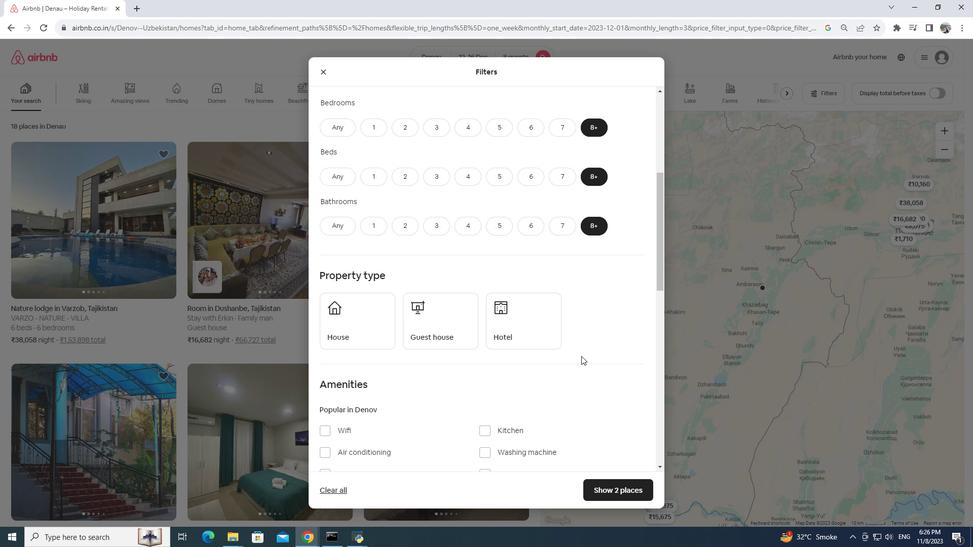 
Action: Mouse scrolled (581, 355) with delta (0, 0)
Screenshot: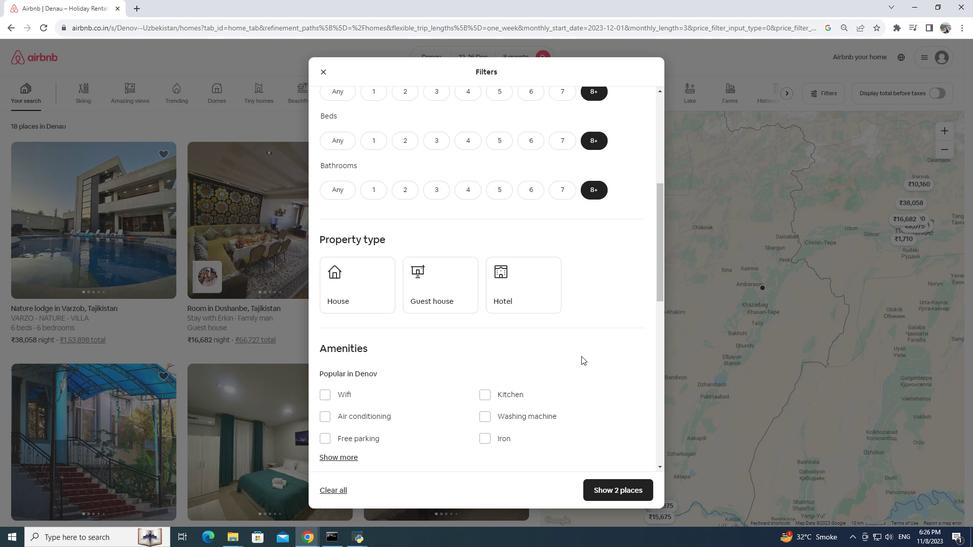 
Action: Mouse scrolled (581, 355) with delta (0, 0)
Screenshot: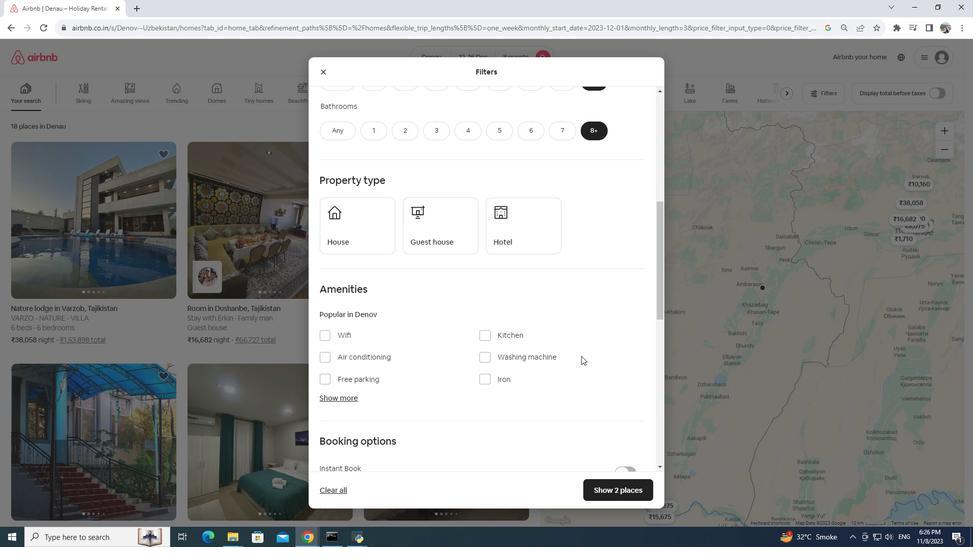 
Action: Mouse moved to (530, 237)
Screenshot: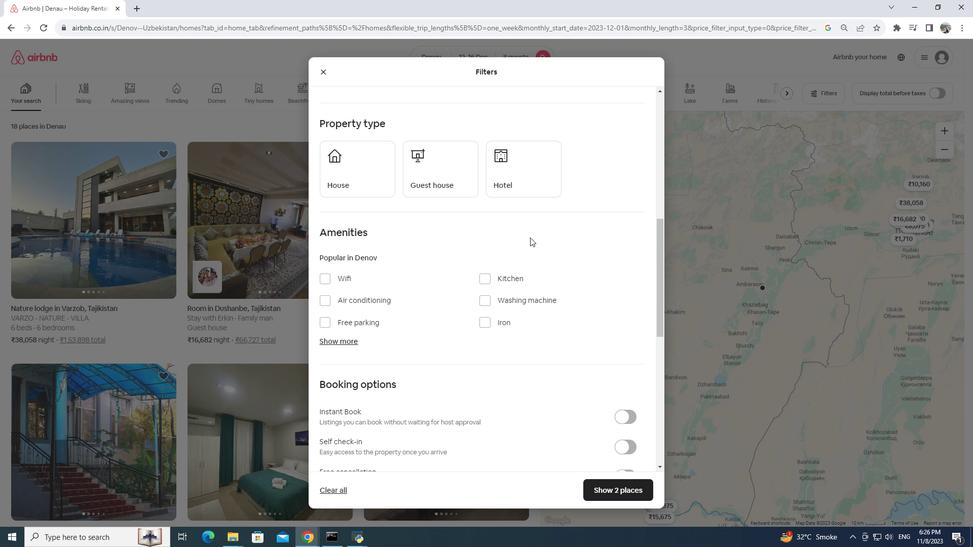 
Action: Mouse scrolled (530, 238) with delta (0, 0)
Screenshot: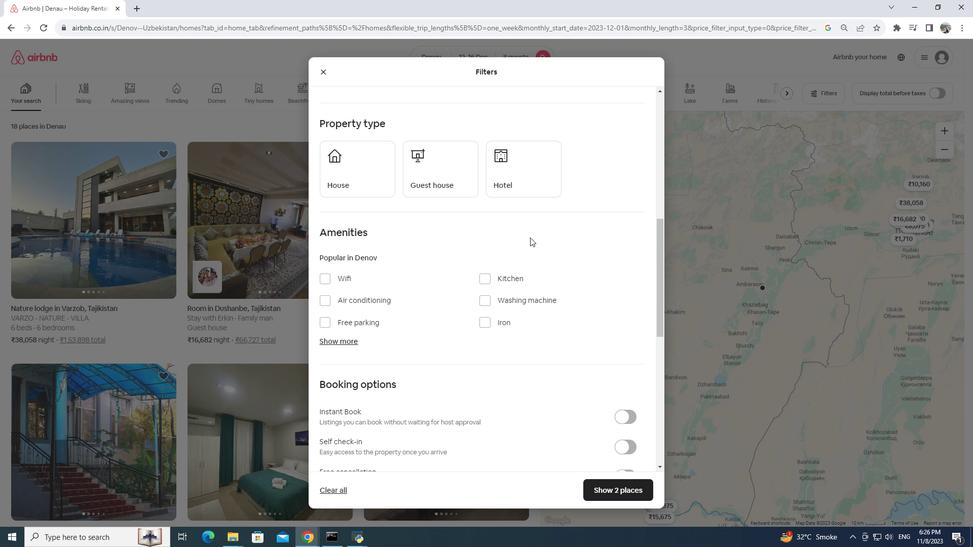
Action: Mouse moved to (505, 223)
Screenshot: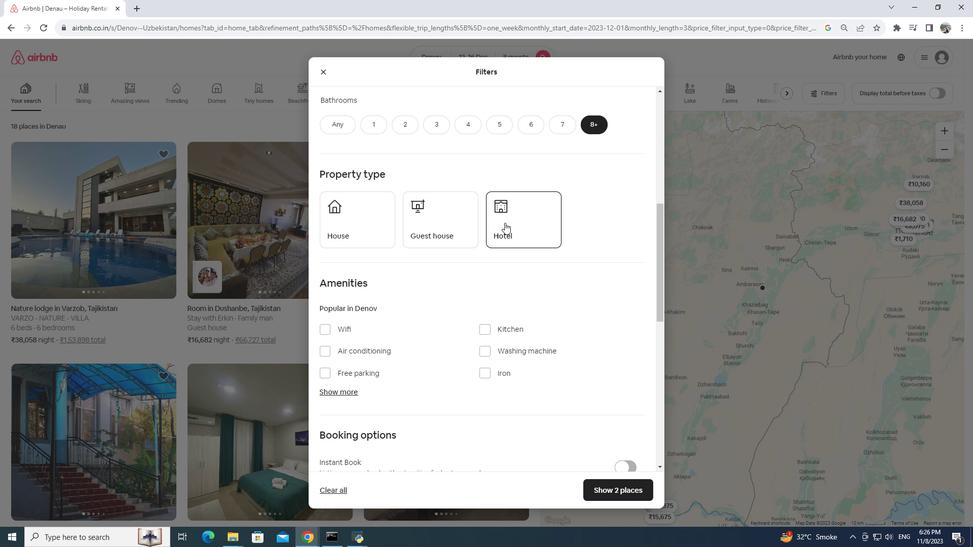 
Action: Mouse pressed left at (505, 223)
Screenshot: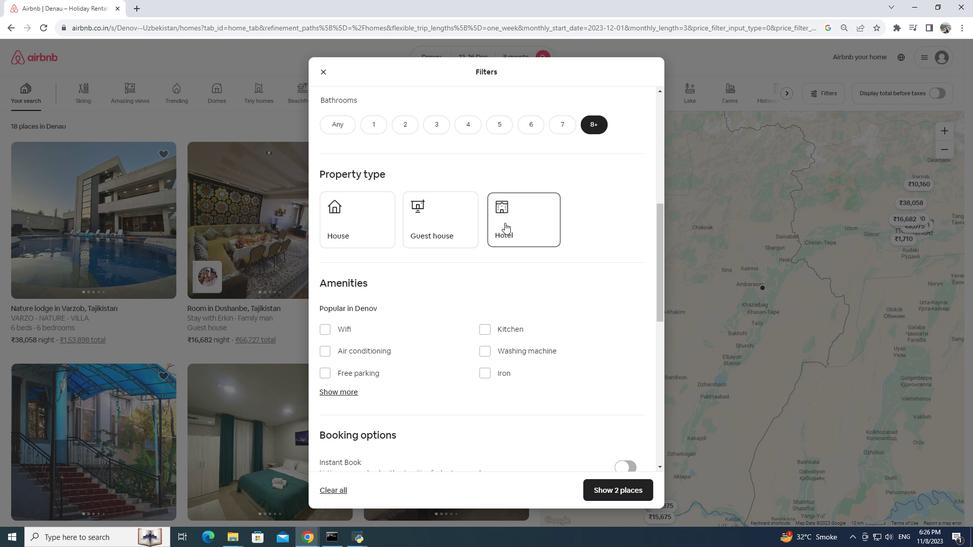 
Action: Mouse moved to (505, 223)
Screenshot: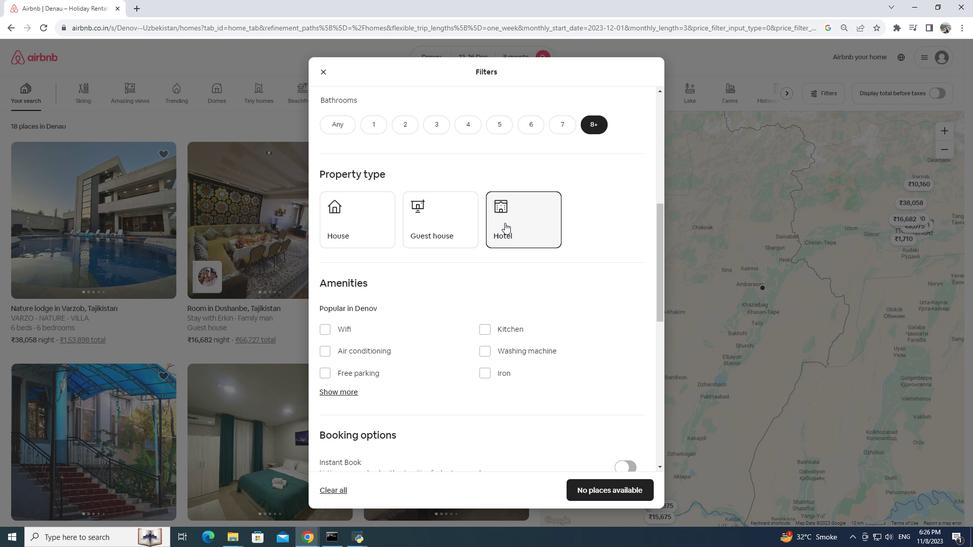 
Action: Mouse scrolled (505, 222) with delta (0, 0)
Screenshot: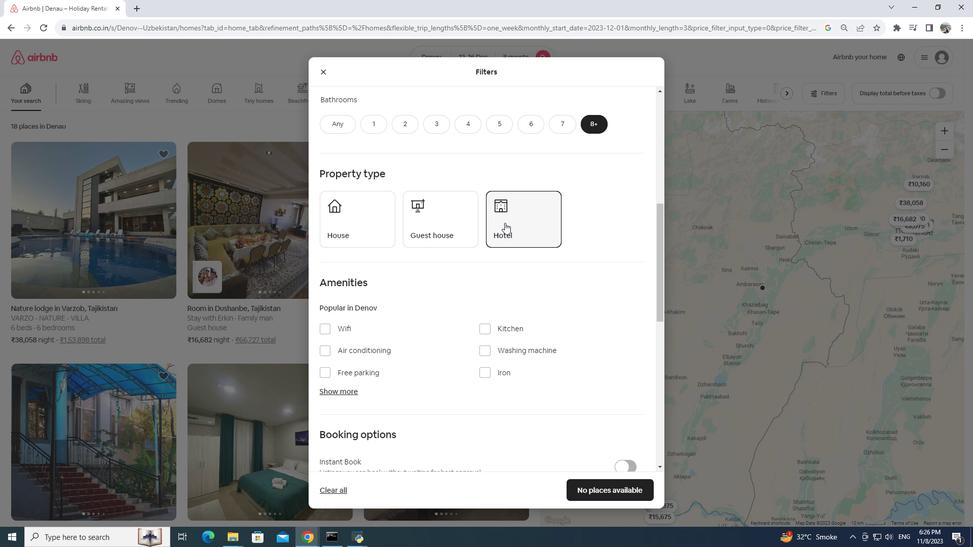 
Action: Mouse moved to (494, 235)
Screenshot: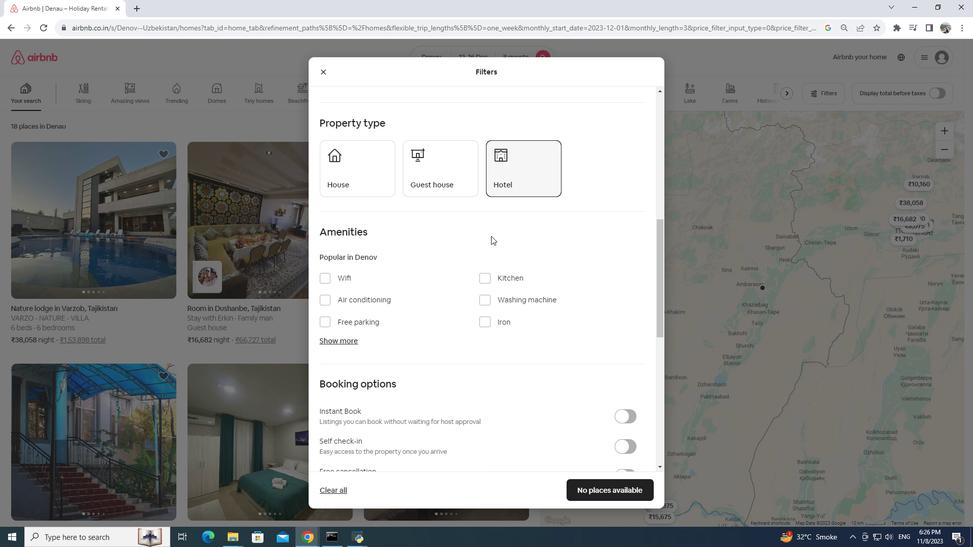 
Action: Mouse scrolled (494, 234) with delta (0, 0)
Screenshot: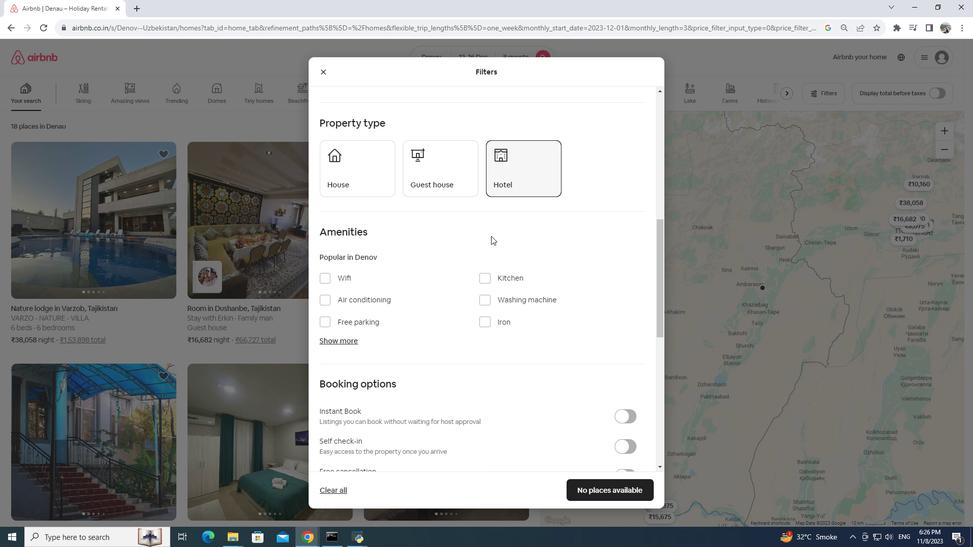 
Action: Mouse moved to (340, 289)
Screenshot: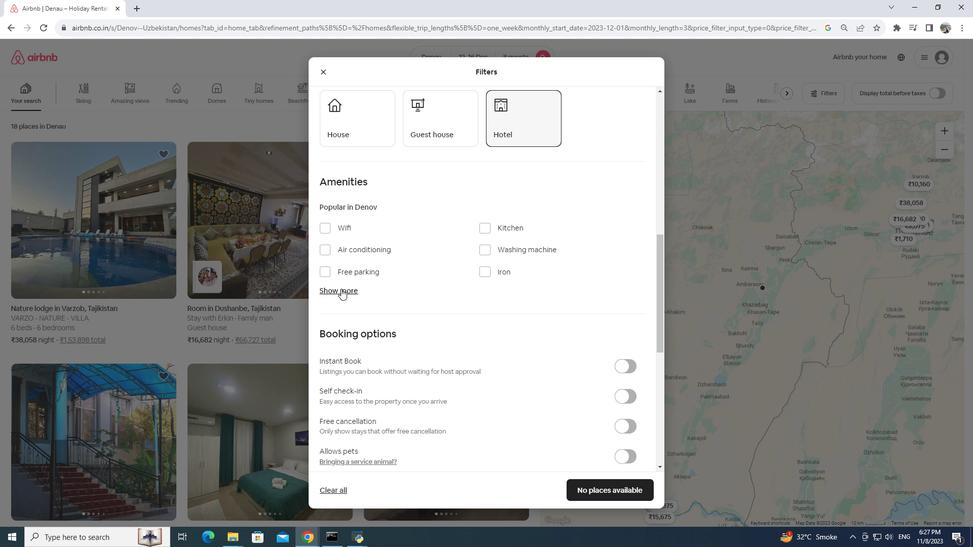 
Action: Mouse pressed left at (340, 289)
Screenshot: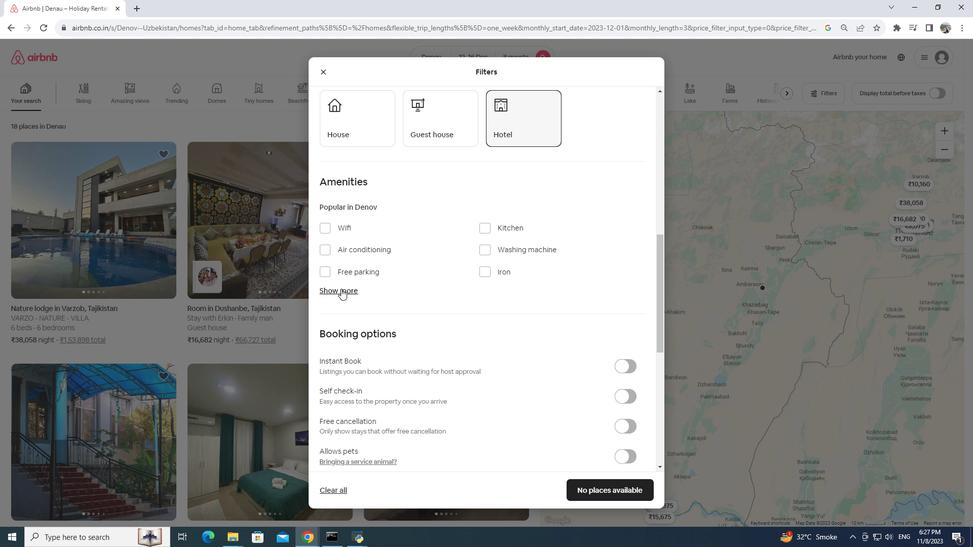 
Action: Mouse moved to (331, 229)
Screenshot: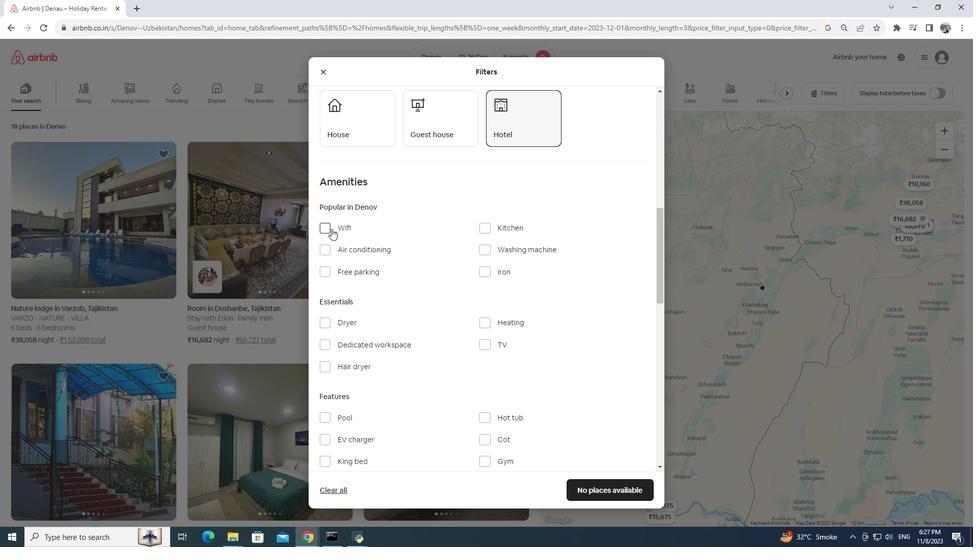 
Action: Mouse pressed left at (331, 229)
Screenshot: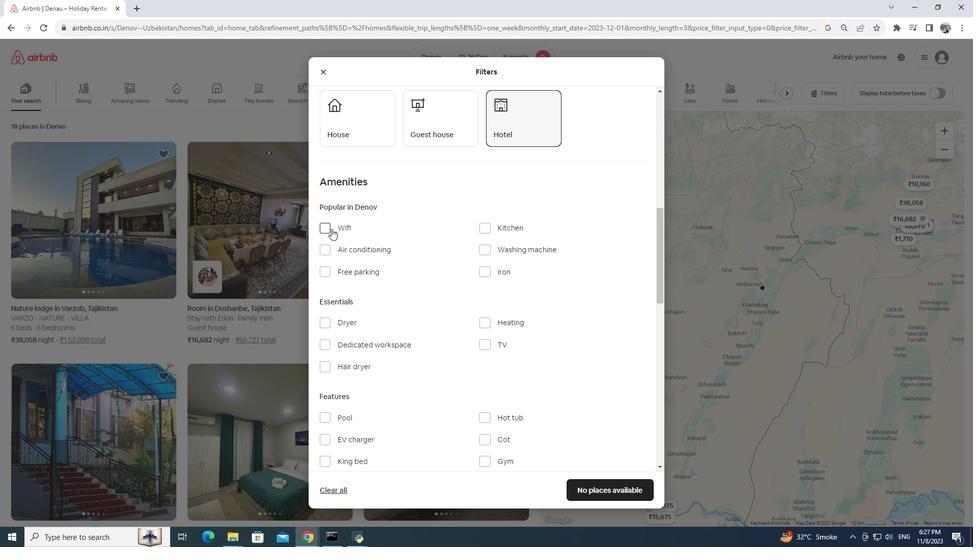 
Action: Mouse moved to (492, 340)
Screenshot: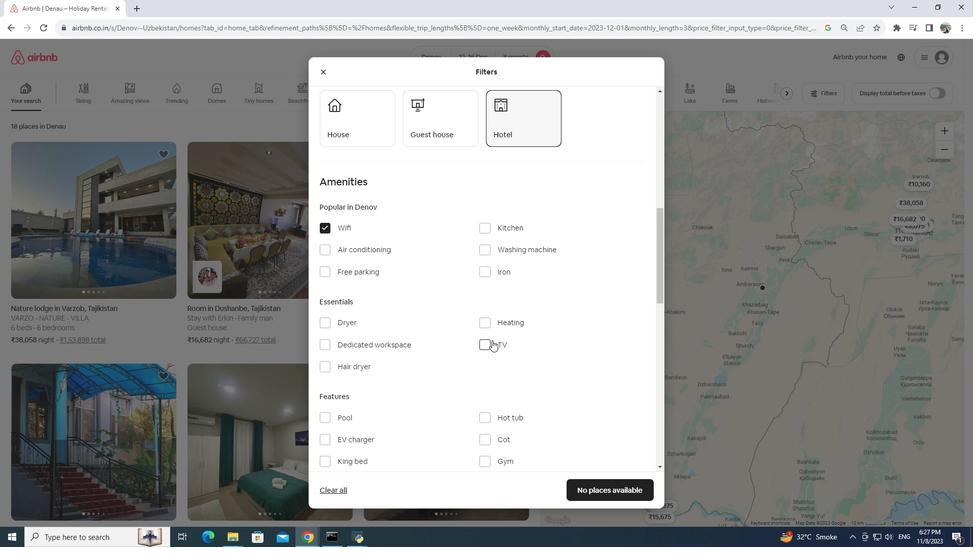 
Action: Mouse pressed left at (492, 340)
Screenshot: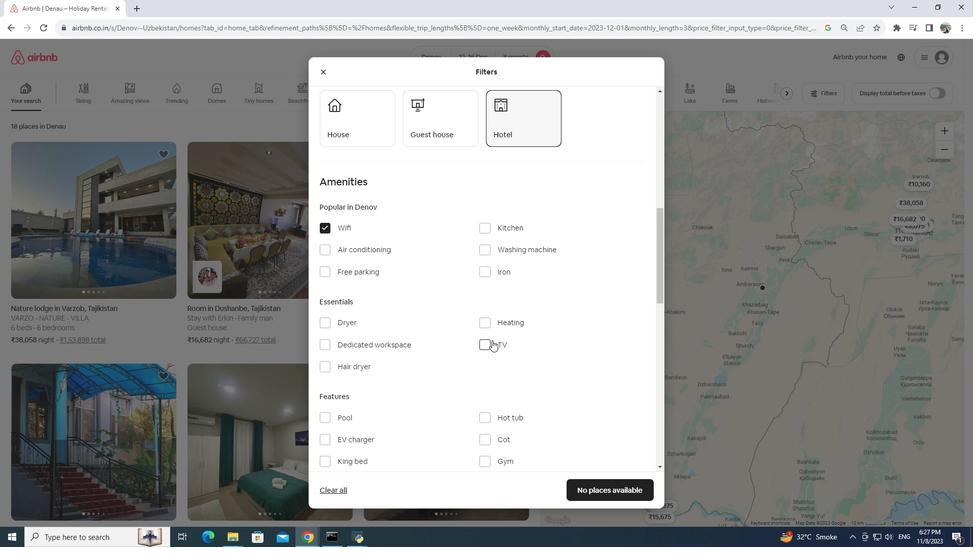 
Action: Mouse moved to (325, 276)
Screenshot: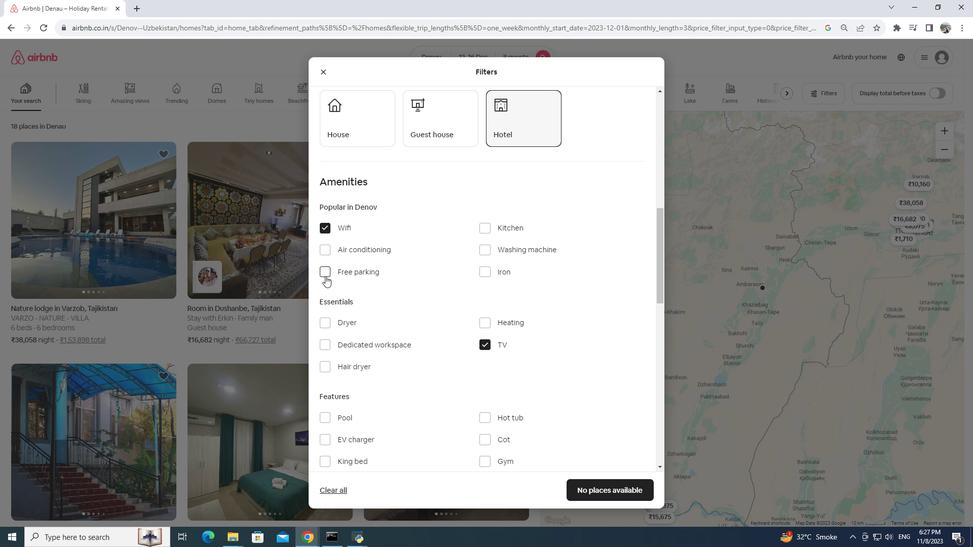 
Action: Mouse pressed left at (325, 276)
Screenshot: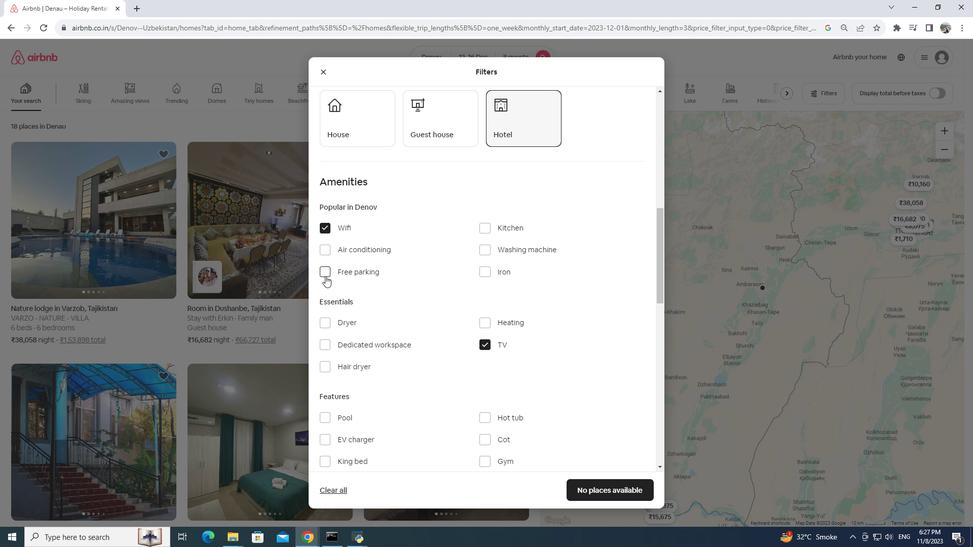 
Action: Mouse moved to (382, 280)
Screenshot: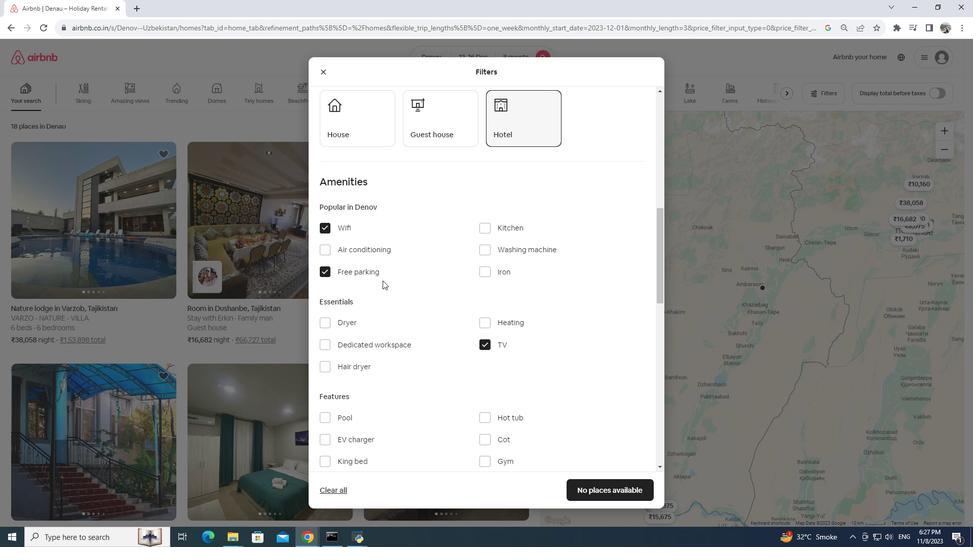 
Action: Mouse scrolled (382, 280) with delta (0, 0)
Screenshot: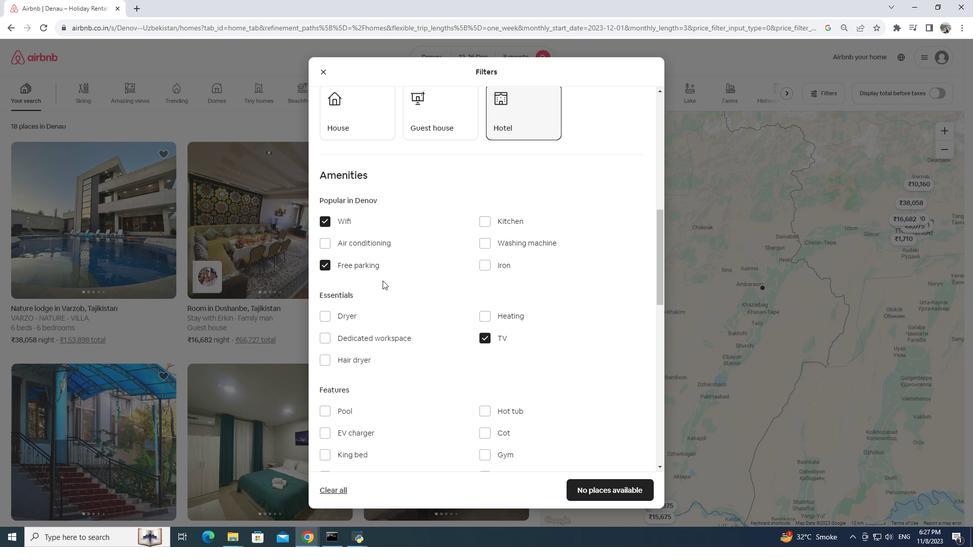 
Action: Mouse moved to (383, 280)
Screenshot: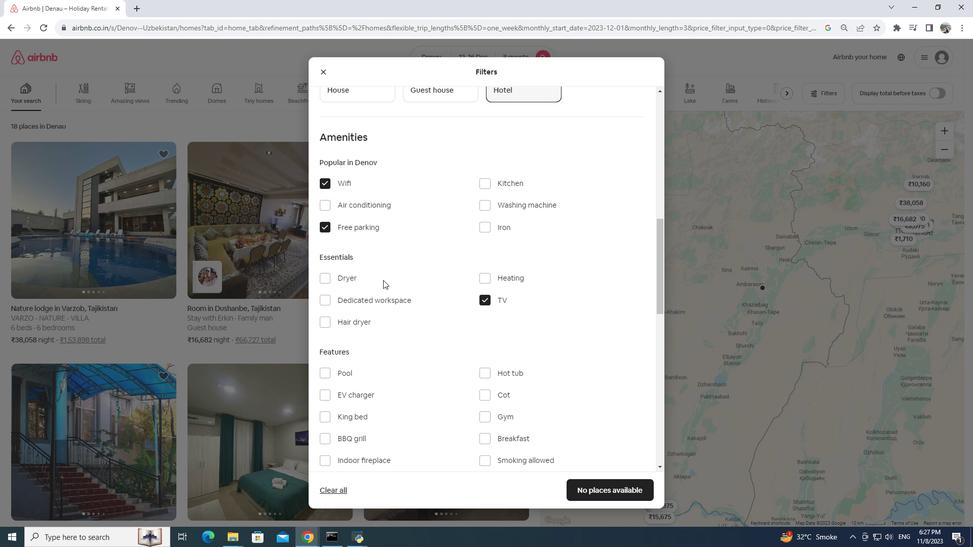 
Action: Mouse scrolled (383, 280) with delta (0, 0)
Screenshot: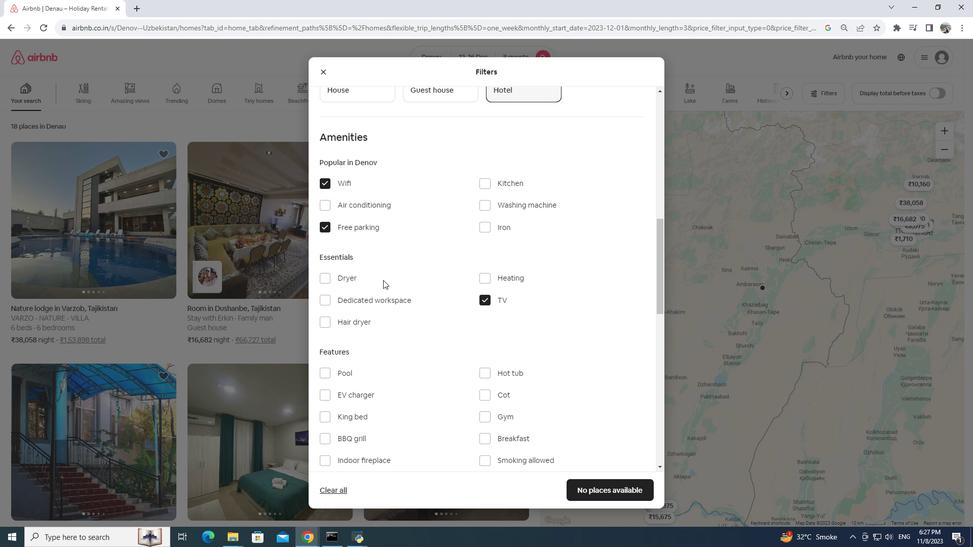 
Action: Mouse moved to (386, 277)
Screenshot: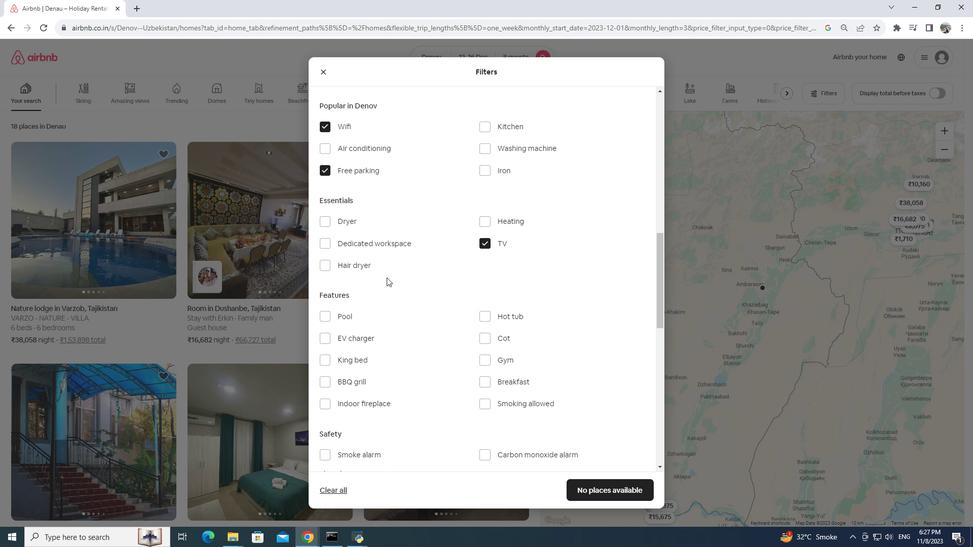 
Action: Mouse scrolled (386, 277) with delta (0, 0)
Screenshot: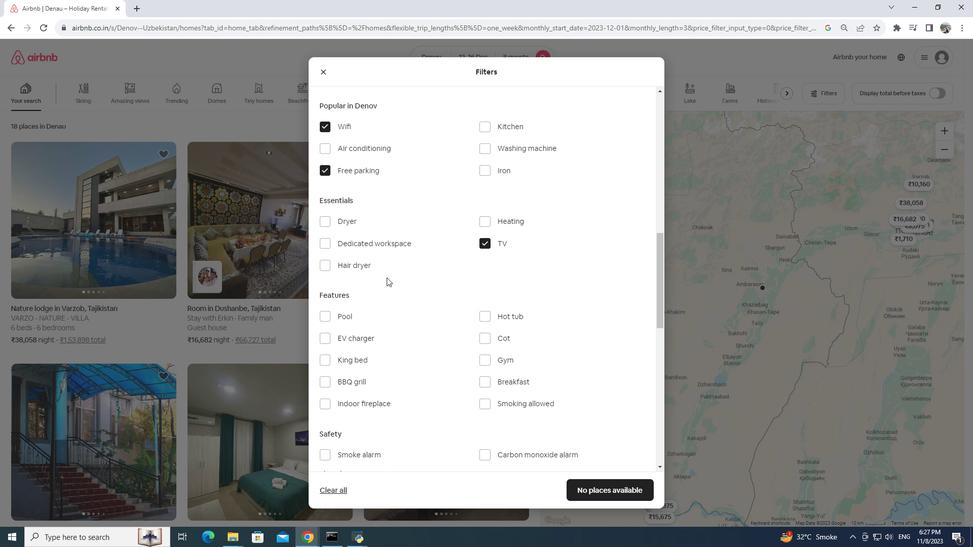 
Action: Mouse moved to (387, 276)
Screenshot: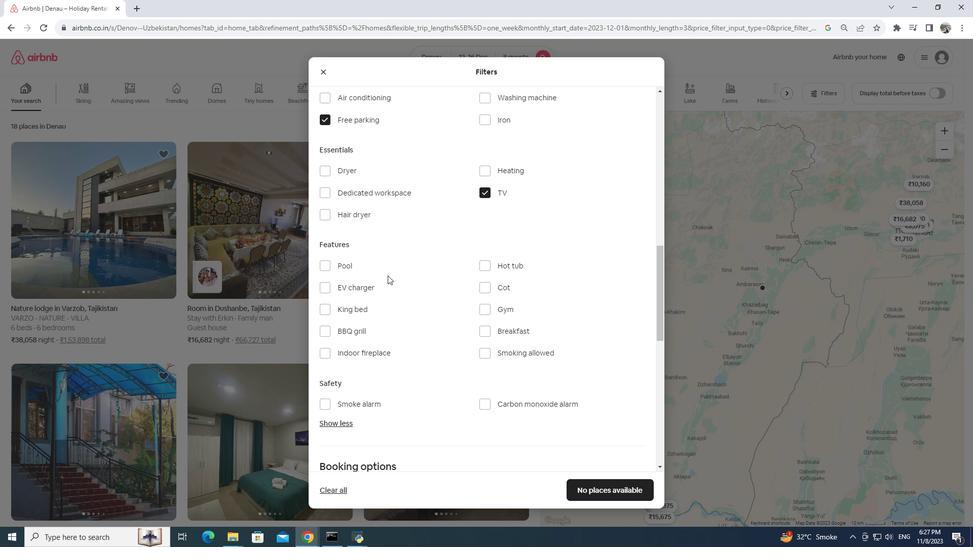 
Action: Mouse scrolled (387, 276) with delta (0, 0)
Screenshot: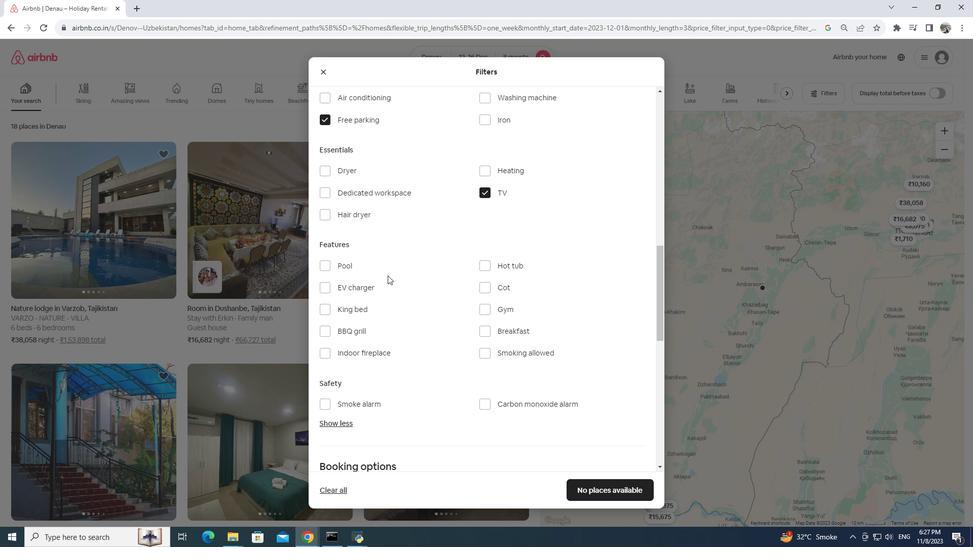 
Action: Mouse moved to (489, 258)
Screenshot: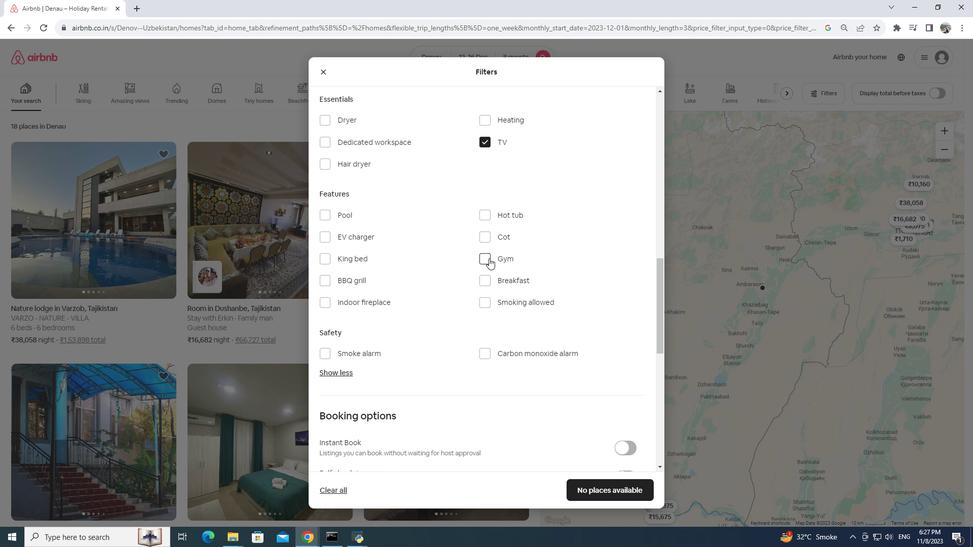 
Action: Mouse pressed left at (489, 258)
Screenshot: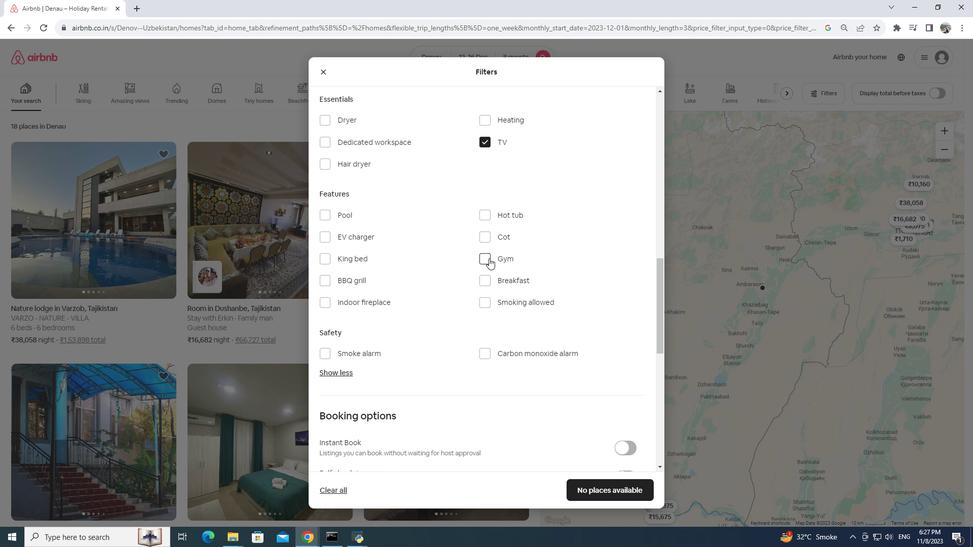 
Action: Mouse moved to (492, 283)
Screenshot: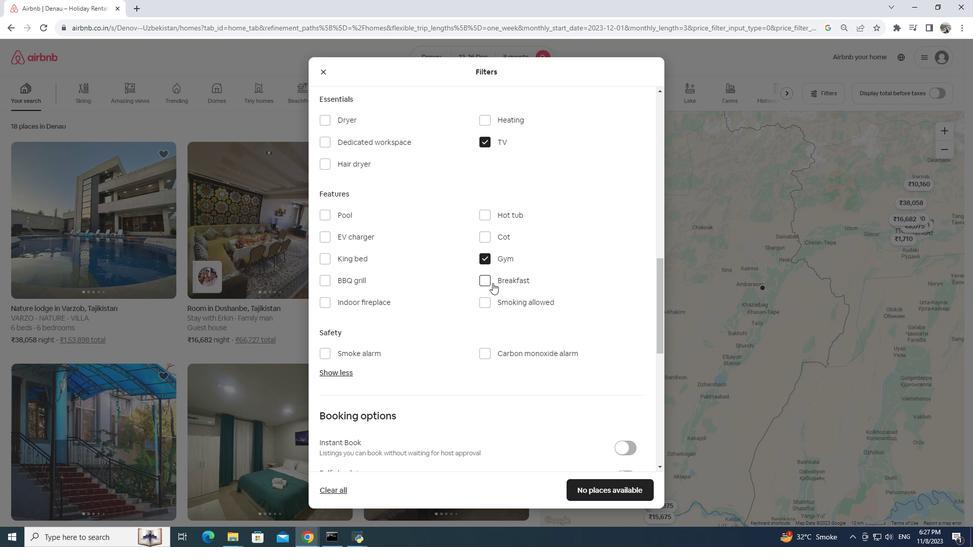 
Action: Mouse pressed left at (492, 283)
Screenshot: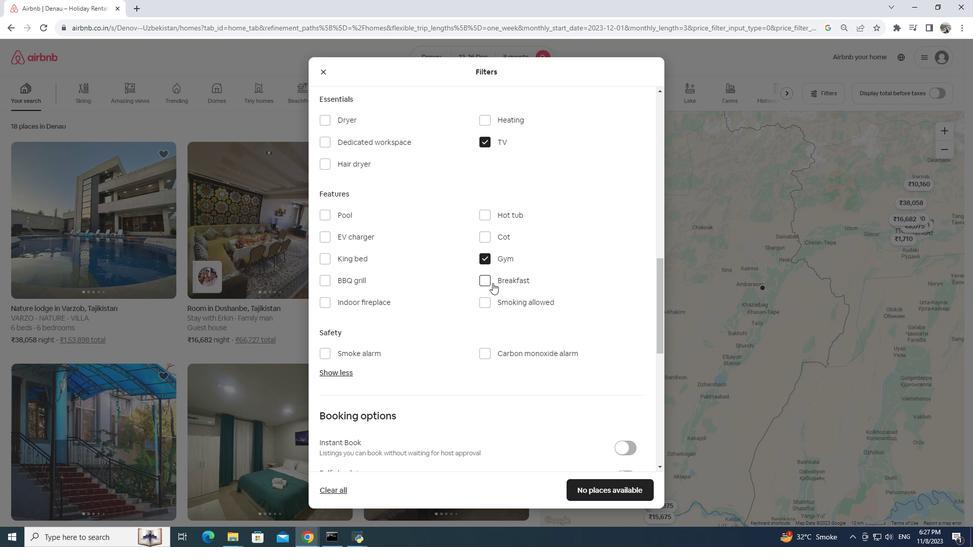 
Action: Mouse moved to (540, 378)
Screenshot: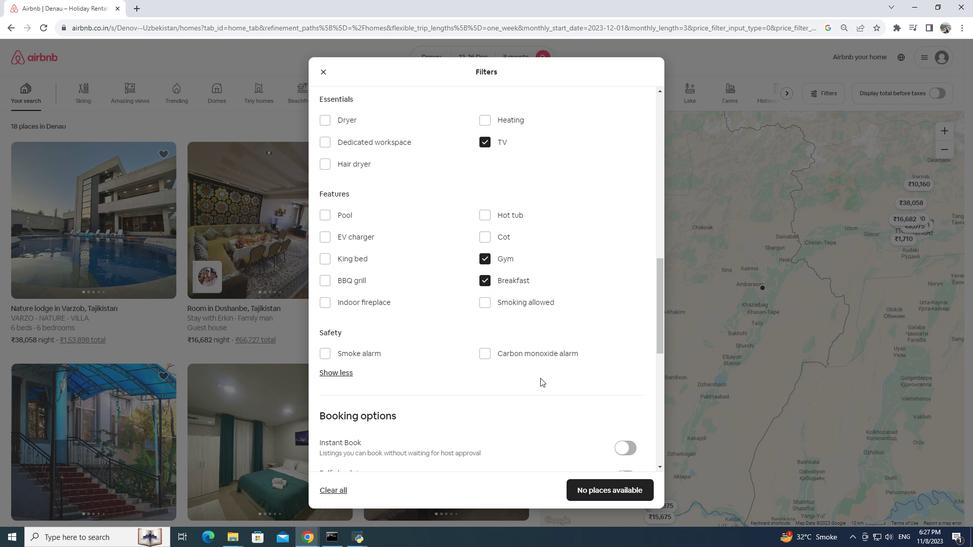 
